 Task: Look for space in Temapache, Mexico from 11th June, 2023 to 17th June, 2023 for 1 adult in price range Rs.5000 to Rs.12000. Place can be private room with 1  bedroom having 1 bed and 1 bathroom. Property type can be house, flat, guest house, hotel. Booking option can be shelf check-in. Required host language is English.
Action: Mouse moved to (425, 89)
Screenshot: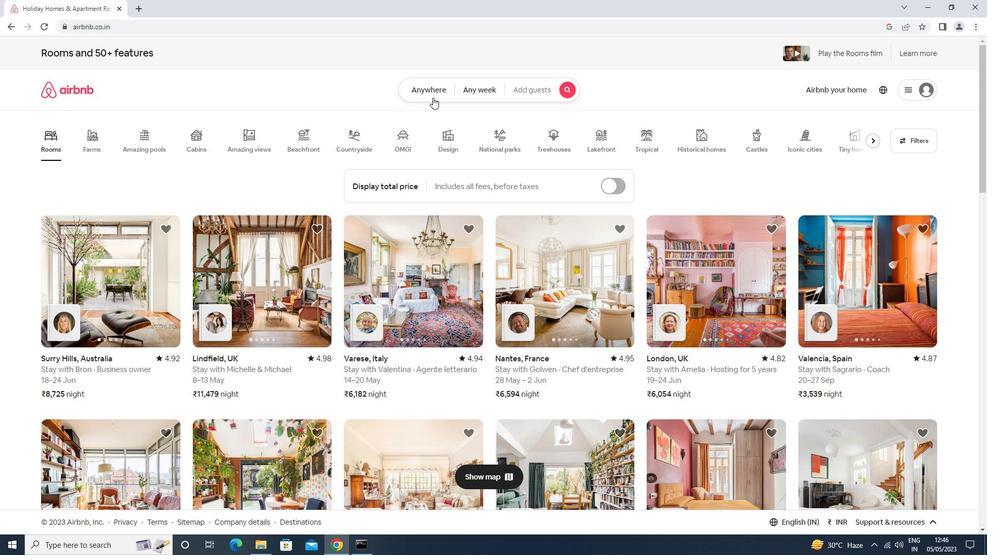 
Action: Mouse pressed left at (425, 89)
Screenshot: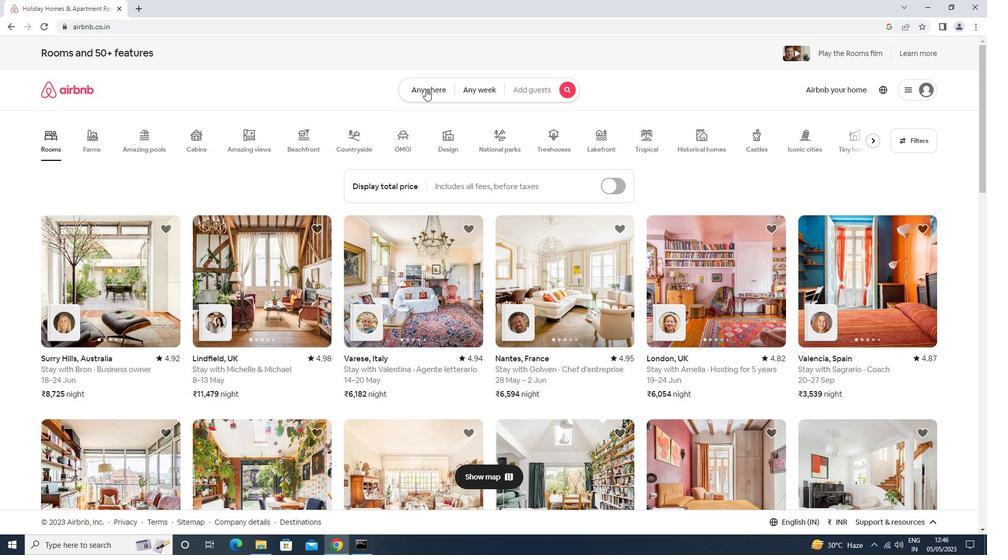 
Action: Mouse moved to (374, 123)
Screenshot: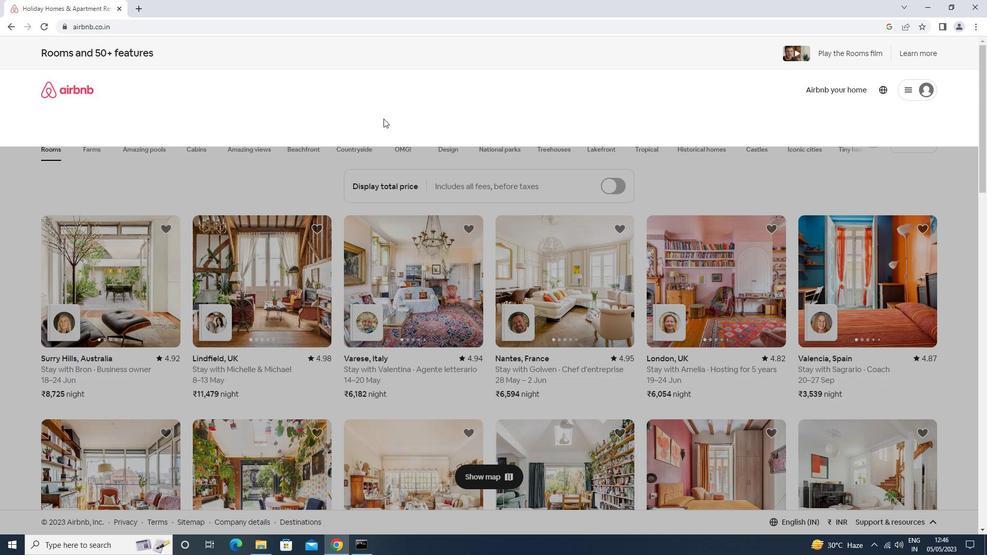 
Action: Mouse pressed left at (374, 123)
Screenshot: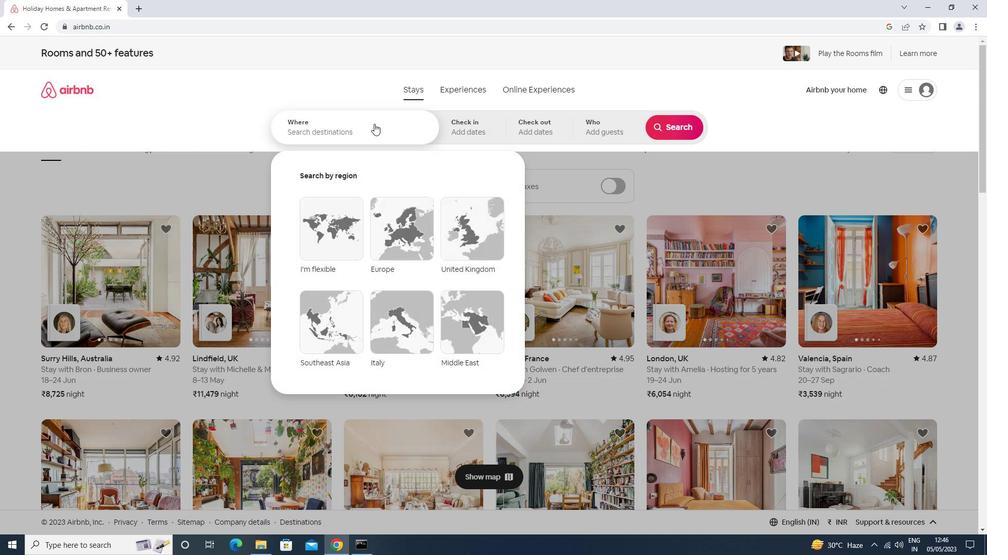 
Action: Key pressed temapache<Key.space>mexico<Key.enter>
Screenshot: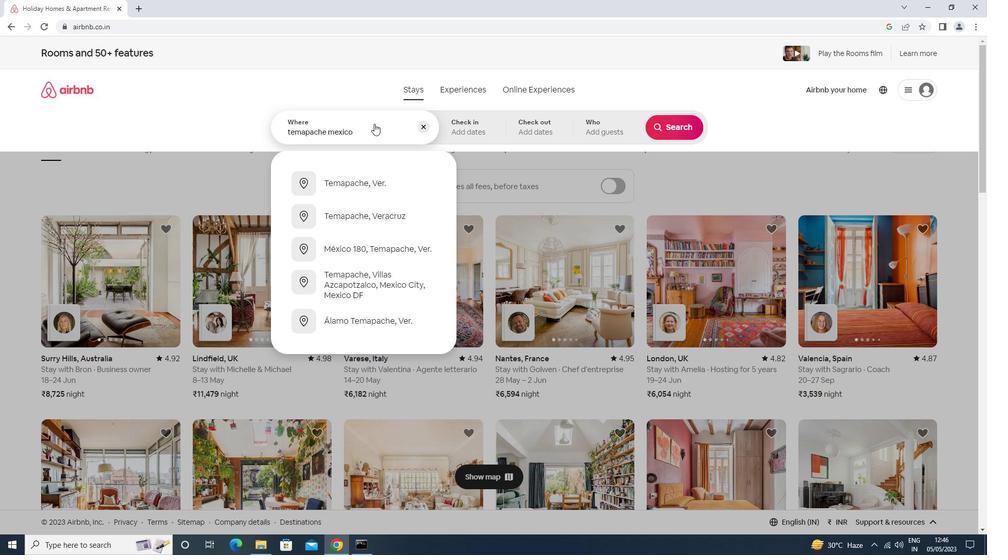
Action: Mouse moved to (512, 303)
Screenshot: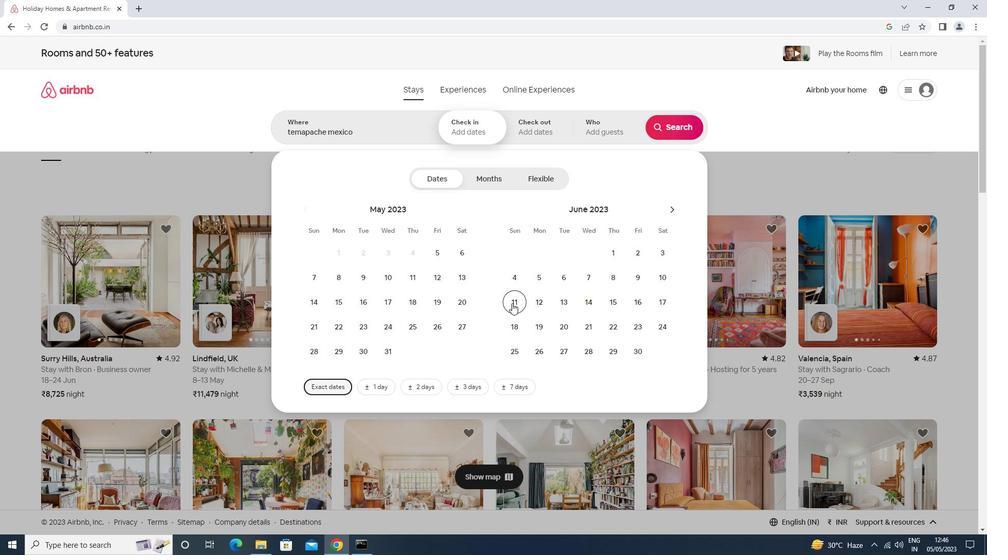 
Action: Mouse pressed left at (512, 303)
Screenshot: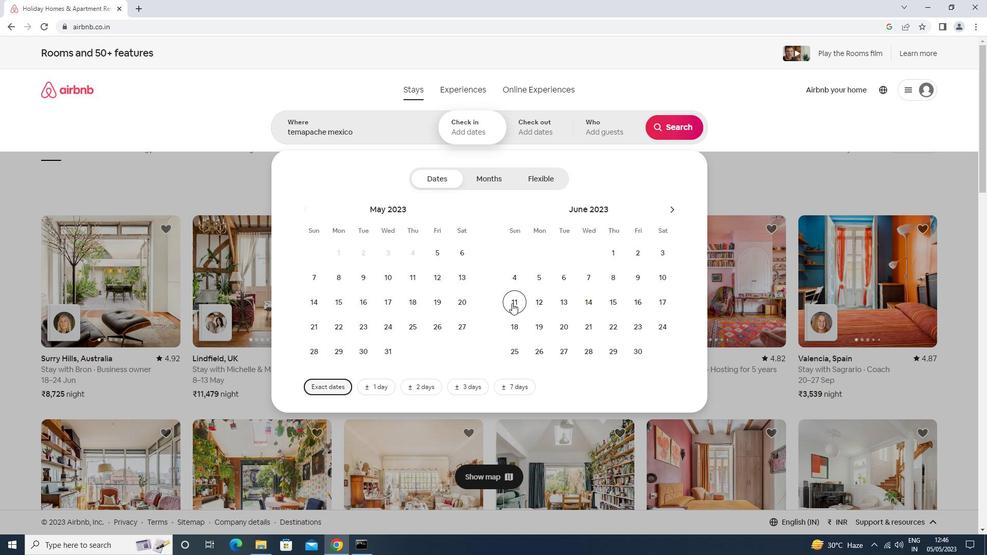 
Action: Mouse moved to (663, 306)
Screenshot: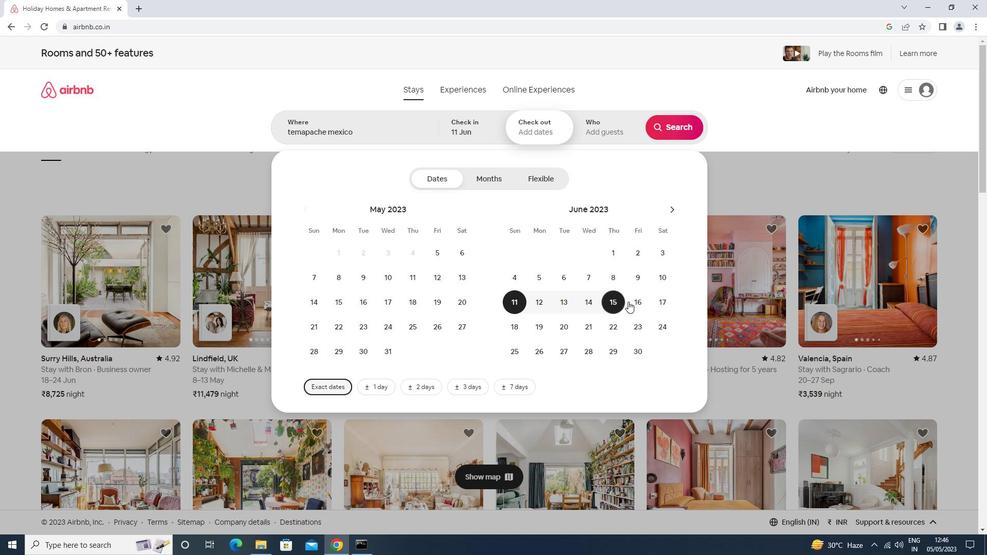 
Action: Mouse pressed left at (663, 306)
Screenshot: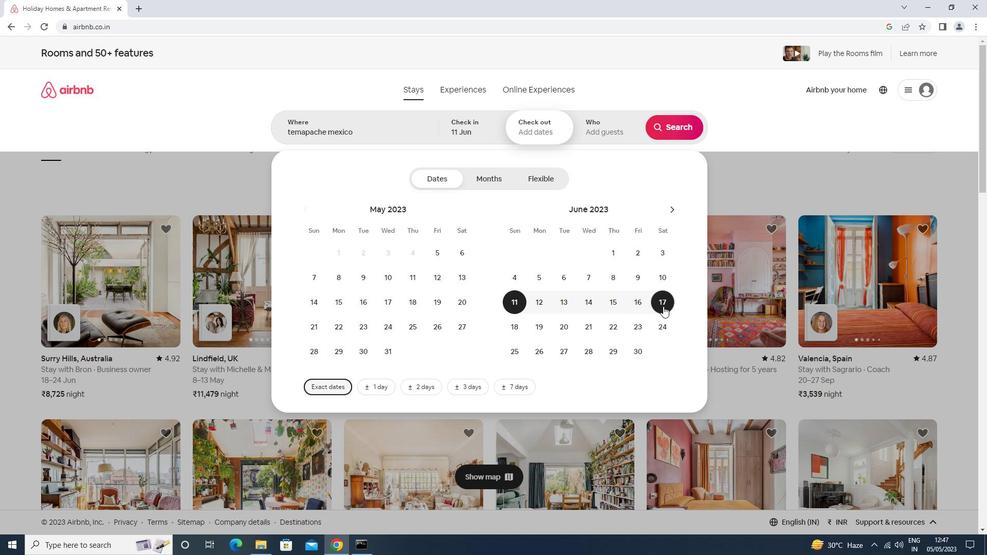 
Action: Mouse moved to (598, 128)
Screenshot: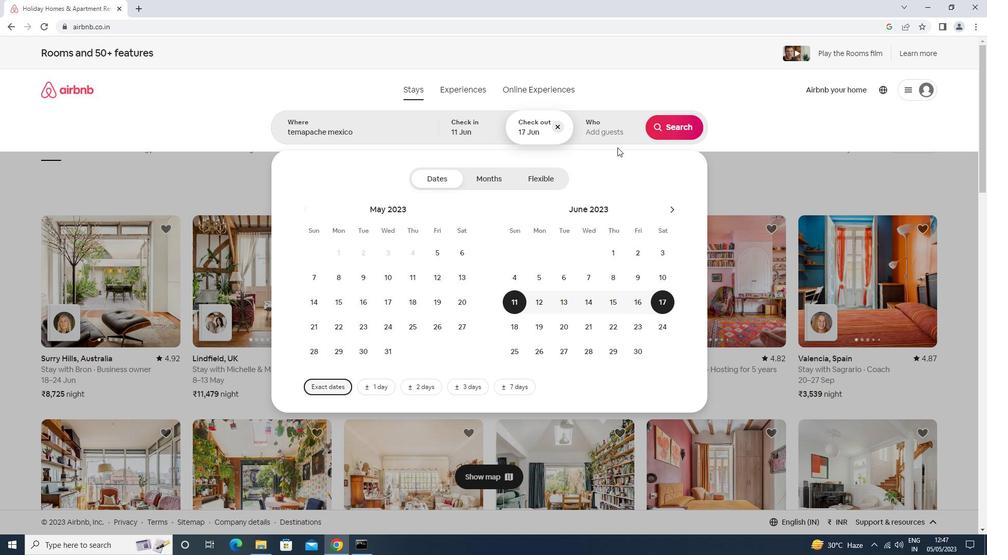 
Action: Mouse pressed left at (598, 128)
Screenshot: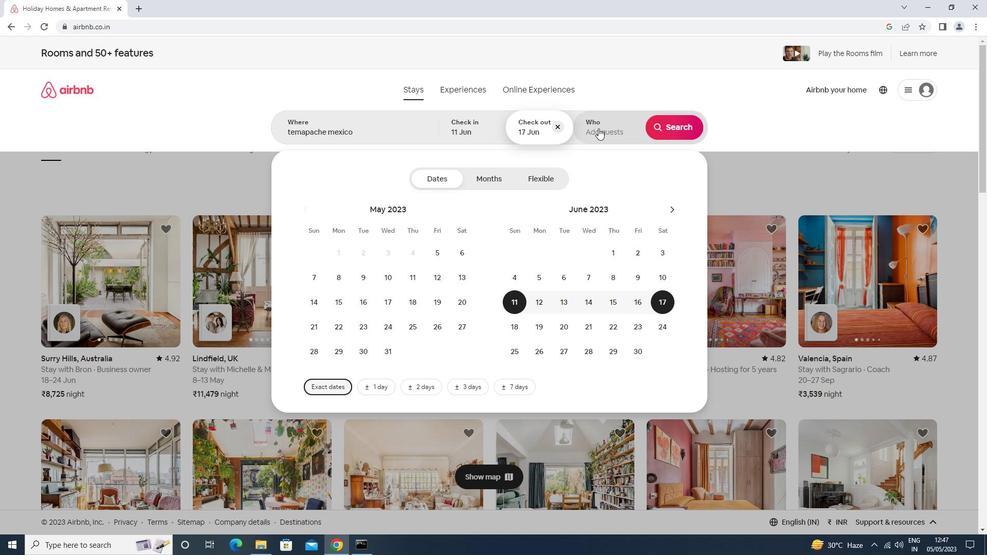
Action: Mouse moved to (673, 180)
Screenshot: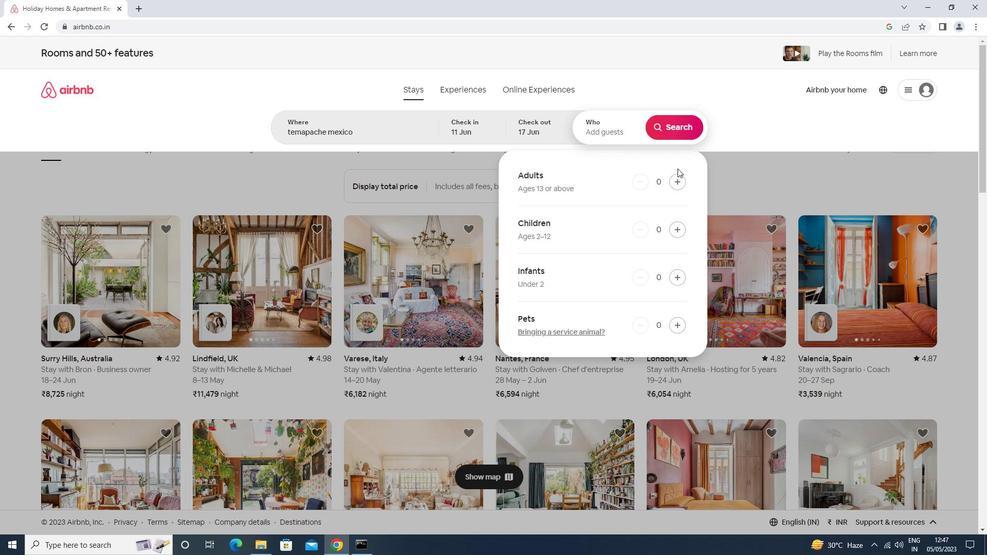 
Action: Mouse pressed left at (673, 180)
Screenshot: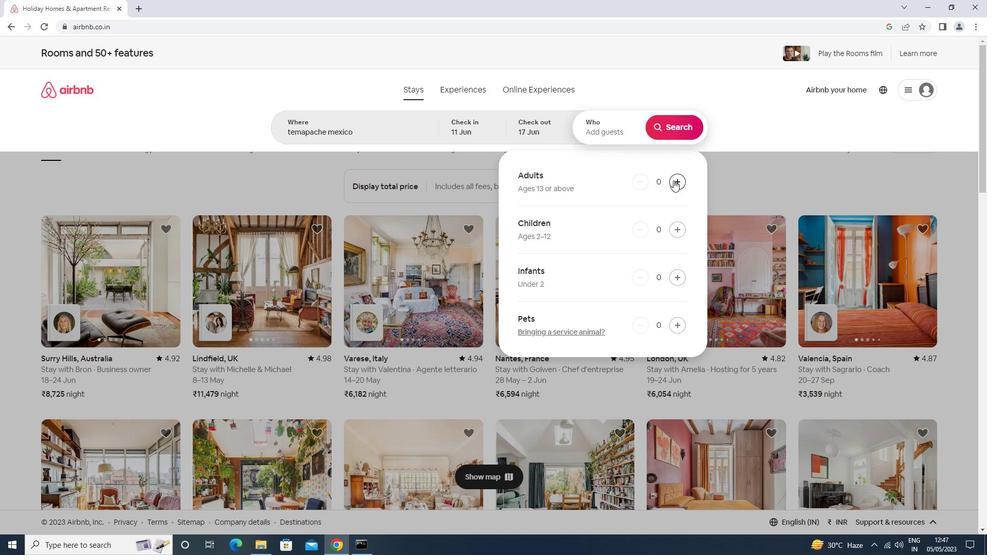 
Action: Mouse moved to (692, 125)
Screenshot: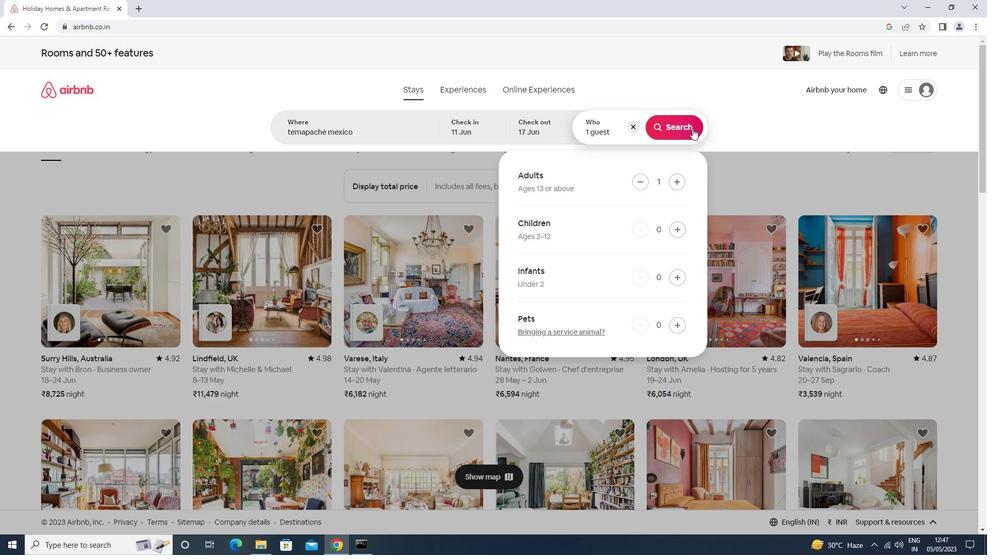 
Action: Mouse pressed left at (692, 125)
Screenshot: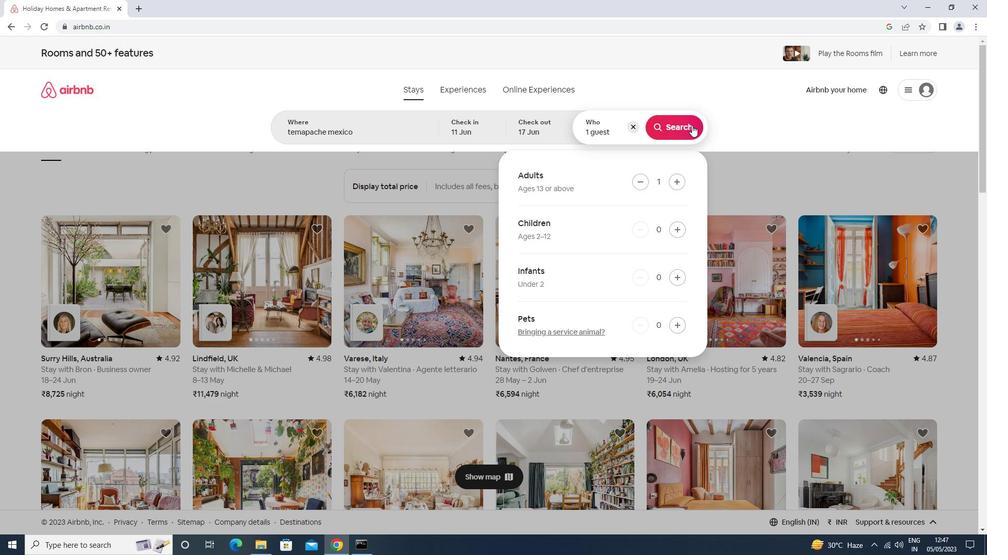 
Action: Mouse moved to (945, 97)
Screenshot: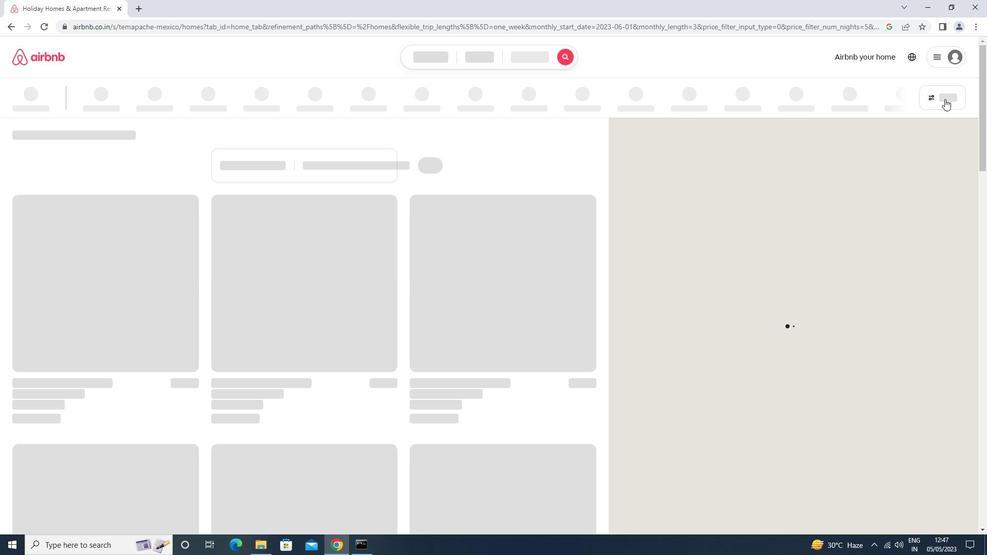 
Action: Mouse pressed left at (945, 97)
Screenshot: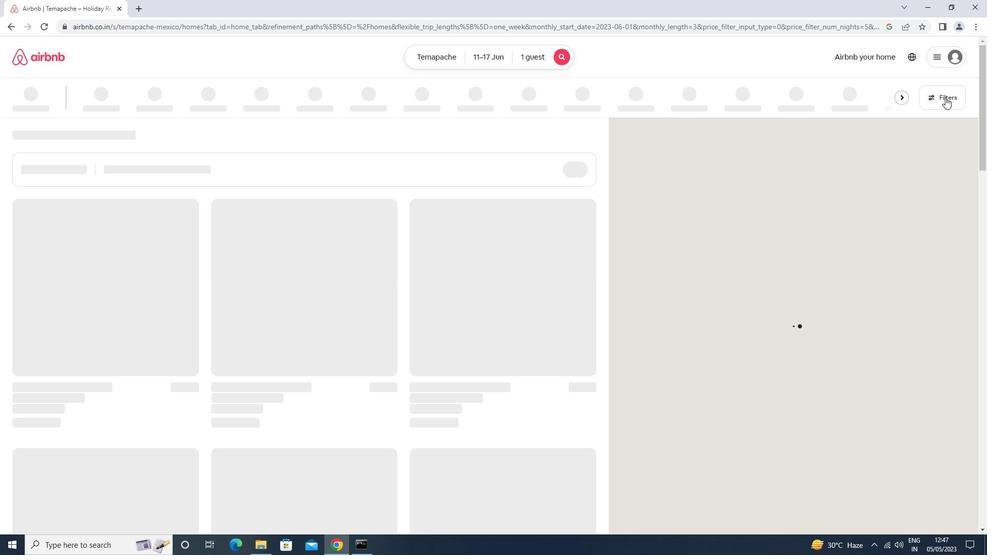 
Action: Mouse moved to (380, 351)
Screenshot: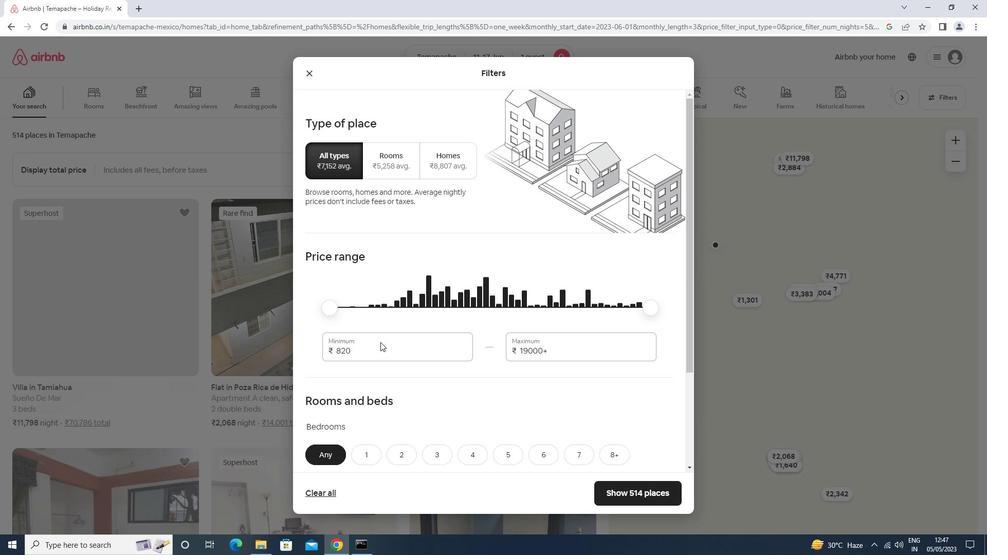 
Action: Mouse pressed left at (380, 351)
Screenshot: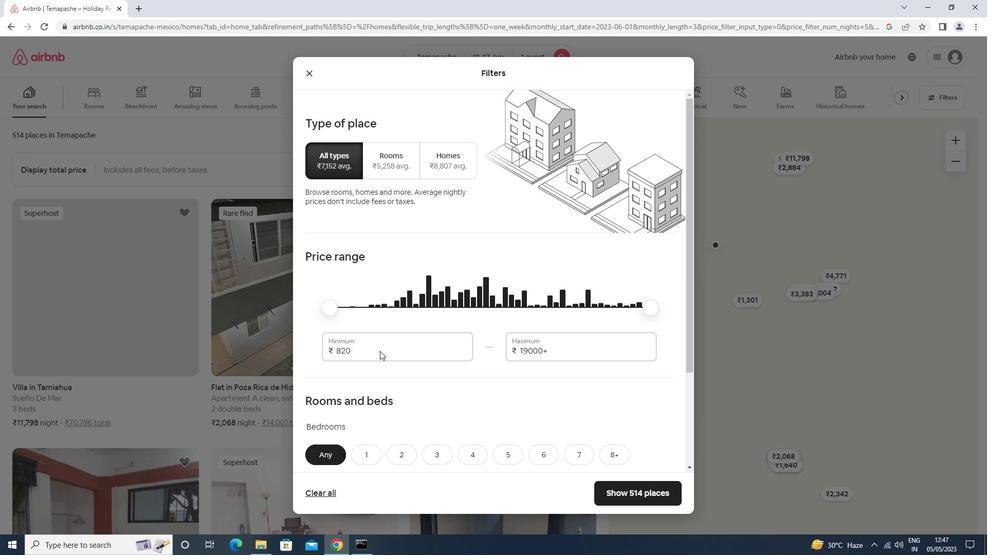 
Action: Key pressed <Key.backspace><Key.backspace><Key.backspace>5000<Key.tab>12000
Screenshot: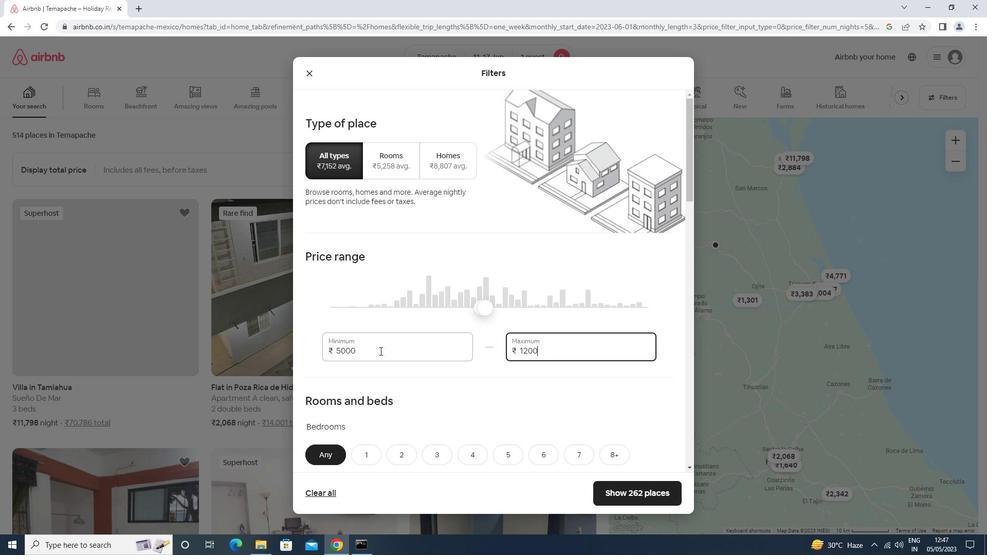 
Action: Mouse scrolled (380, 350) with delta (0, 0)
Screenshot: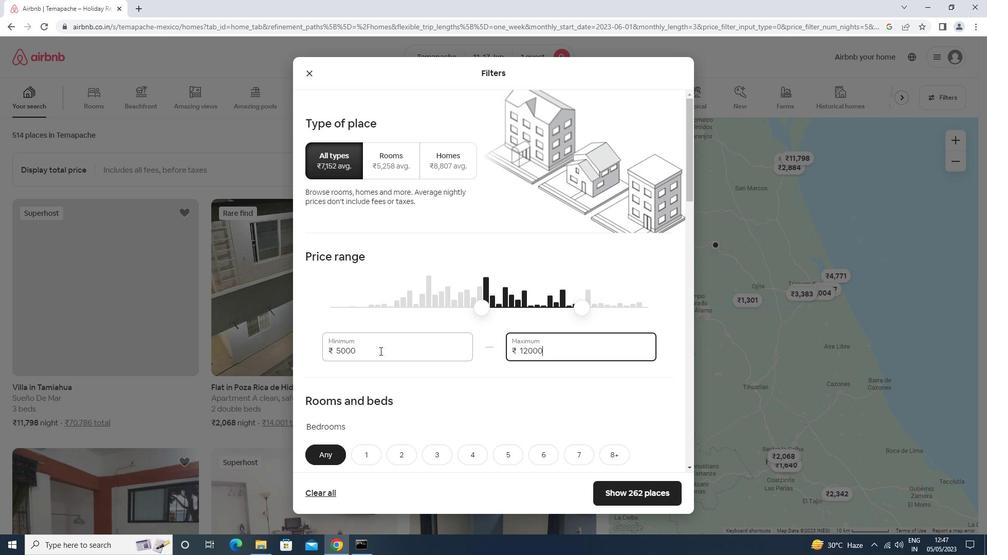 
Action: Mouse scrolled (380, 350) with delta (0, 0)
Screenshot: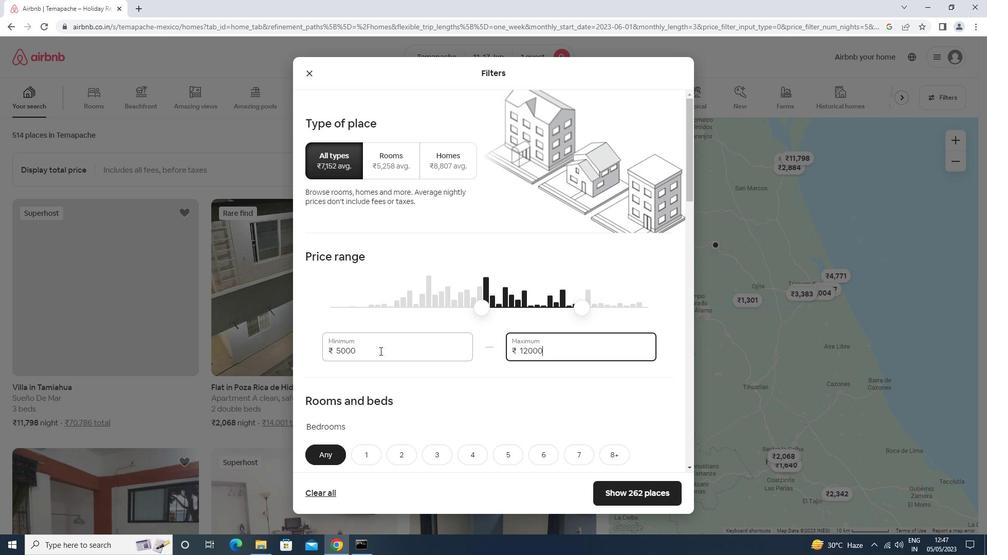 
Action: Mouse scrolled (380, 350) with delta (0, 0)
Screenshot: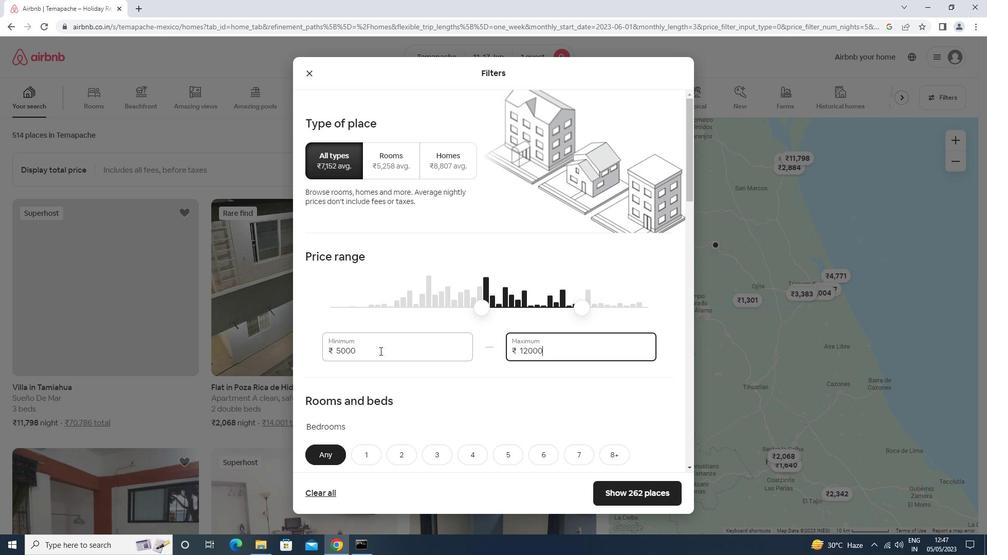 
Action: Mouse scrolled (380, 350) with delta (0, 0)
Screenshot: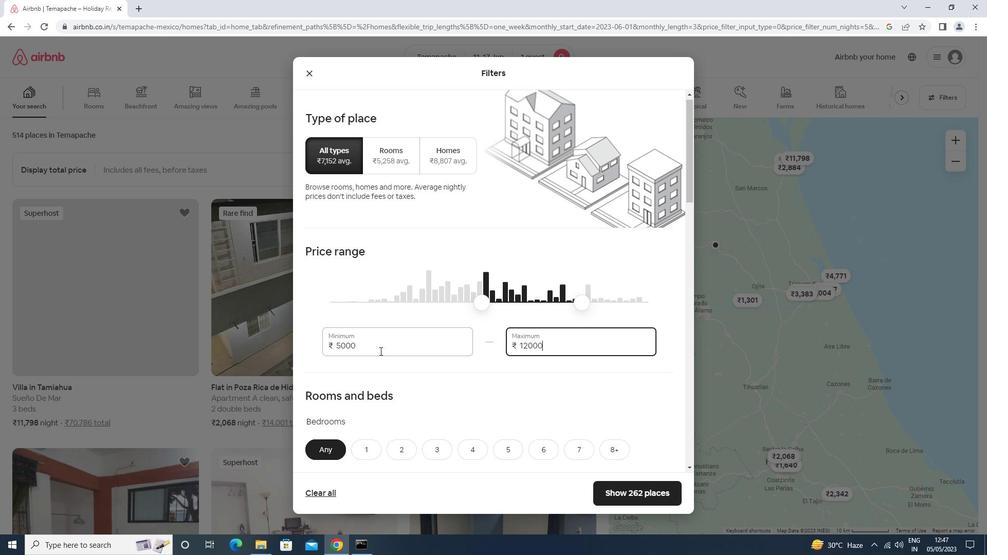 
Action: Mouse moved to (376, 253)
Screenshot: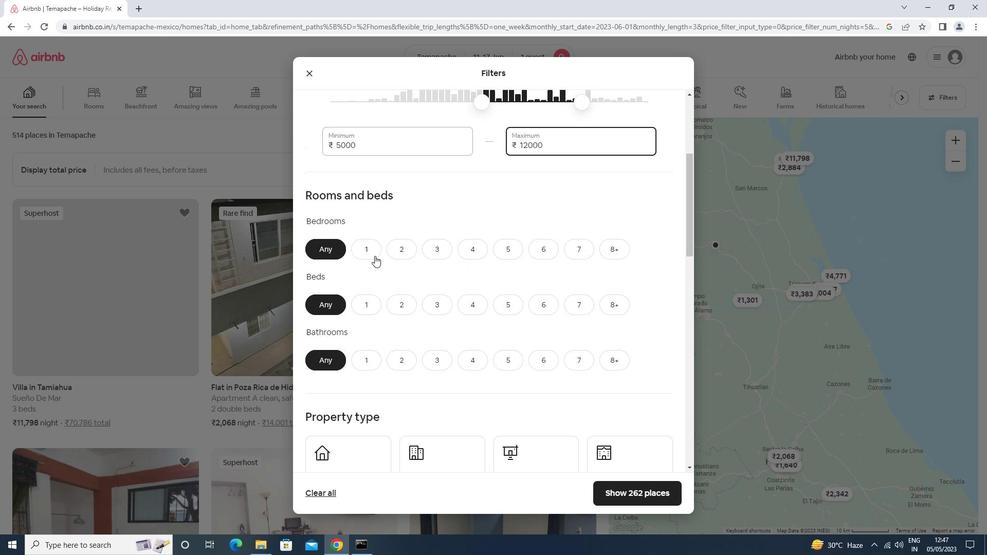 
Action: Mouse pressed left at (376, 253)
Screenshot: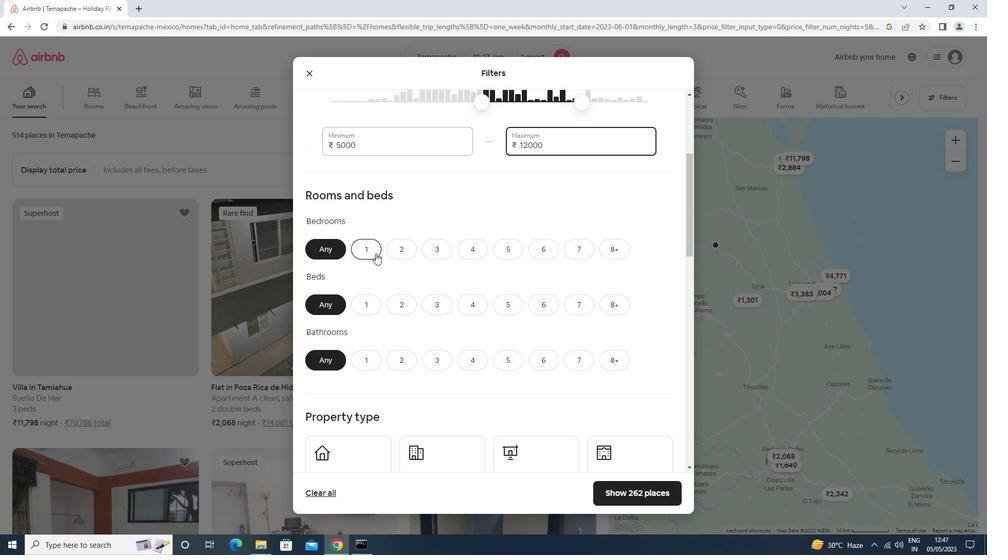 
Action: Mouse moved to (372, 299)
Screenshot: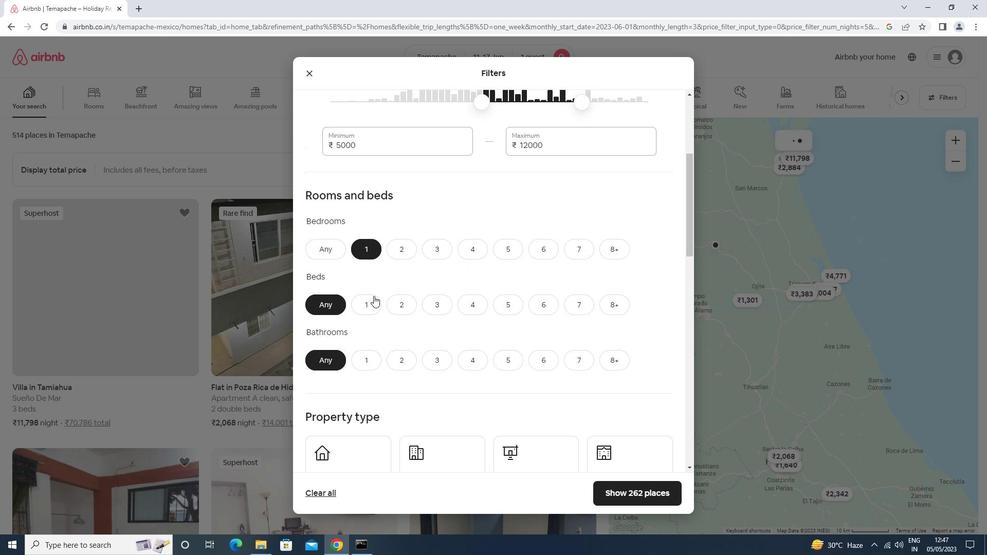 
Action: Mouse pressed left at (372, 299)
Screenshot: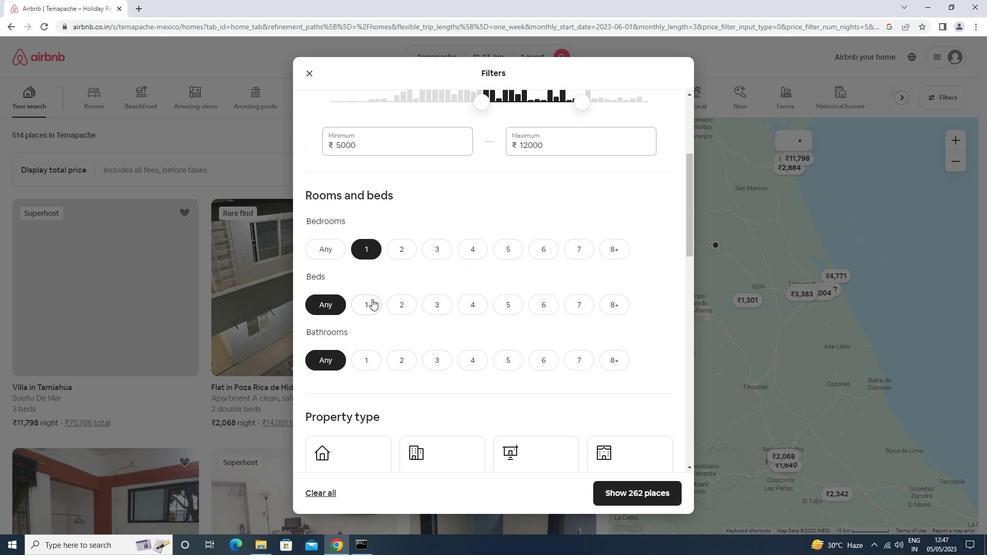 
Action: Mouse moved to (374, 361)
Screenshot: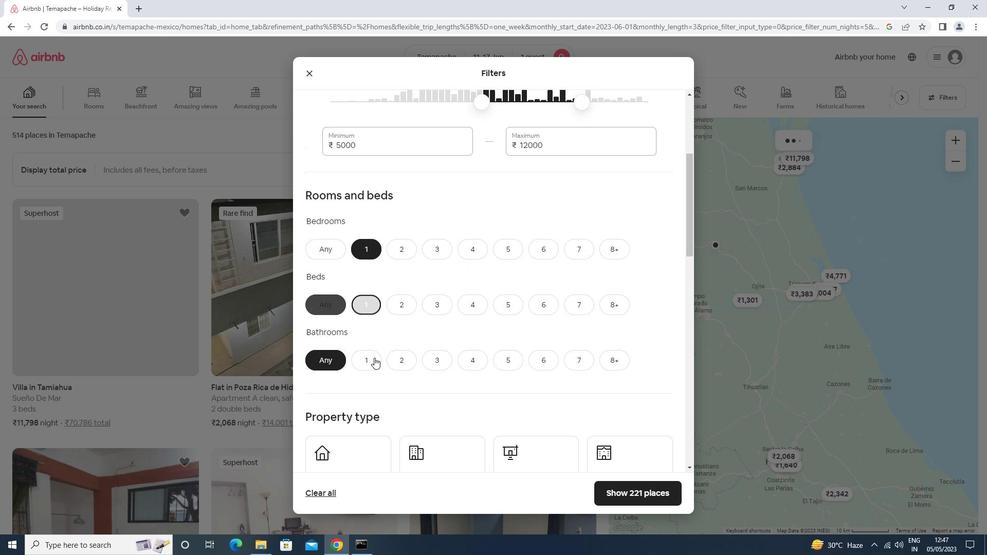 
Action: Mouse pressed left at (374, 361)
Screenshot: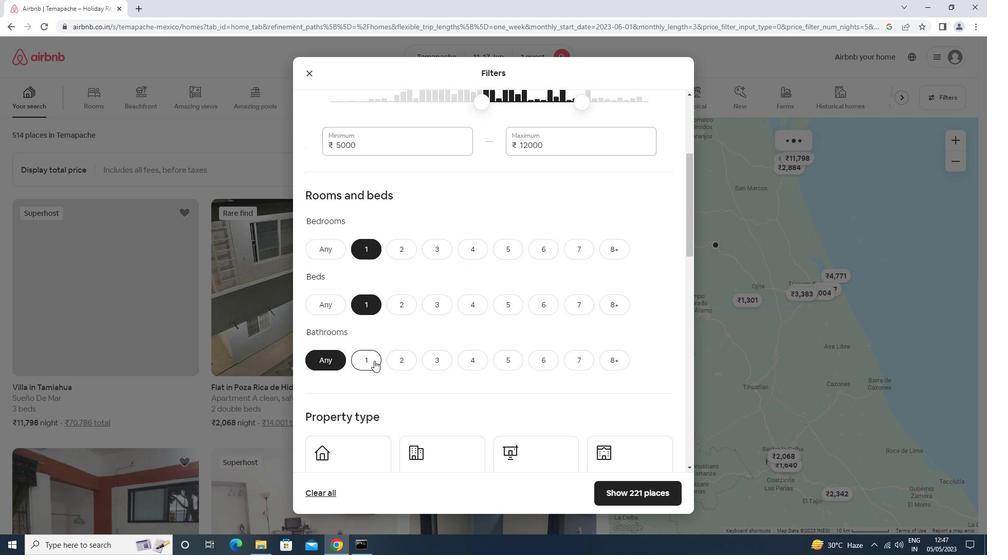 
Action: Mouse moved to (374, 361)
Screenshot: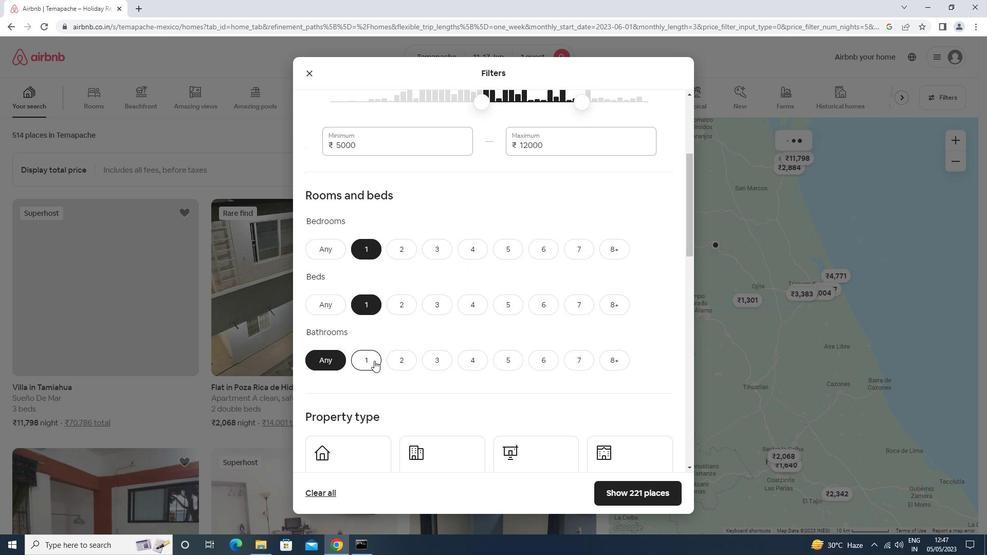 
Action: Mouse scrolled (374, 360) with delta (0, 0)
Screenshot: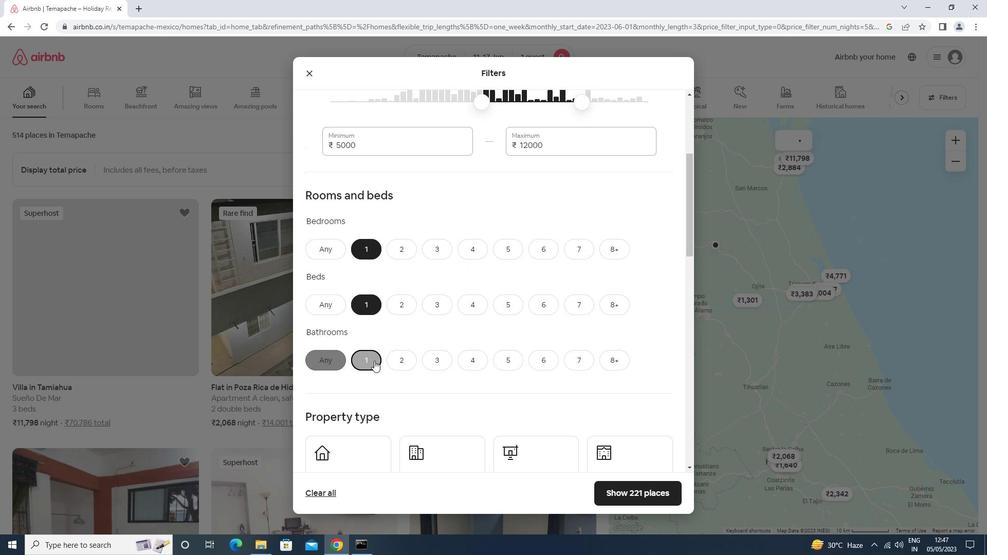 
Action: Mouse scrolled (374, 360) with delta (0, 0)
Screenshot: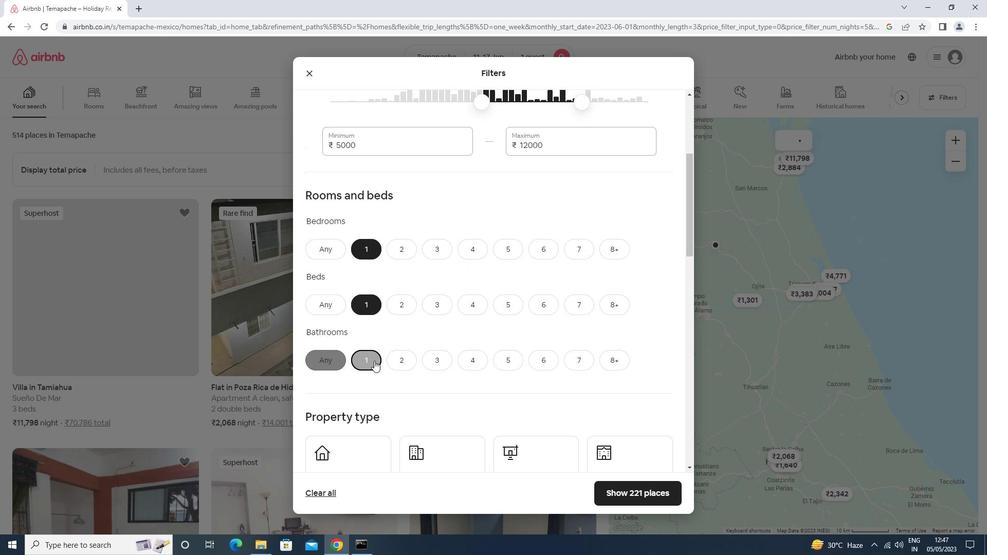 
Action: Mouse scrolled (374, 360) with delta (0, 0)
Screenshot: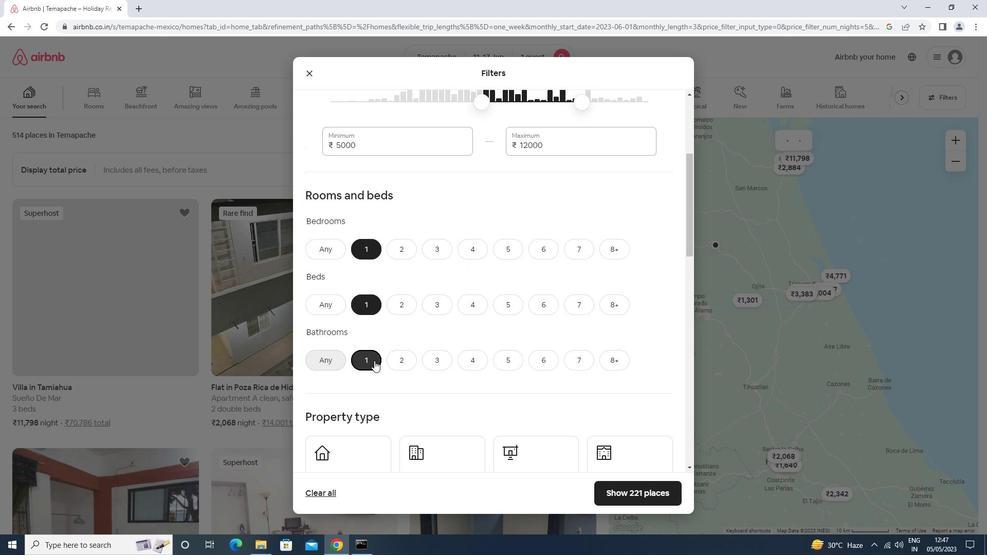
Action: Mouse scrolled (374, 360) with delta (0, 0)
Screenshot: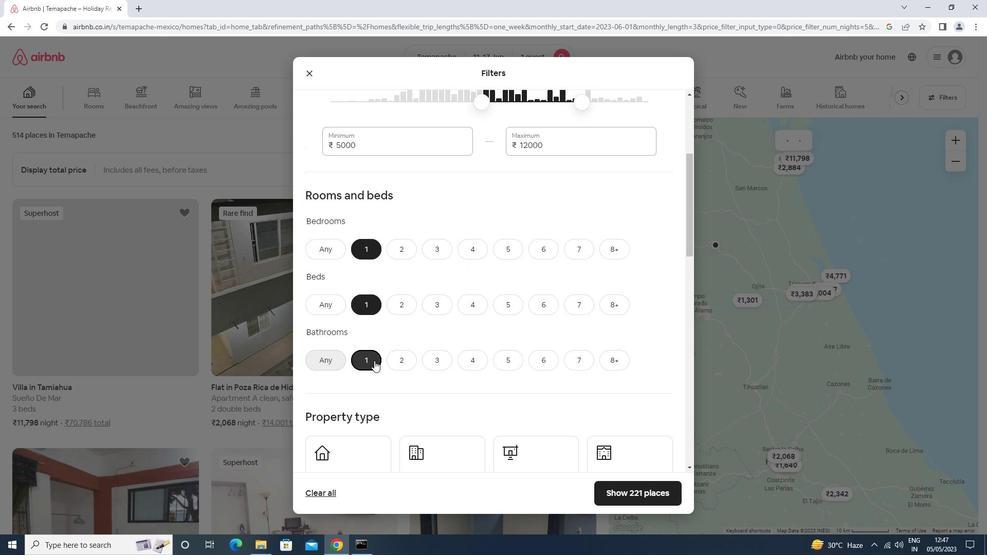 
Action: Mouse scrolled (374, 360) with delta (0, 0)
Screenshot: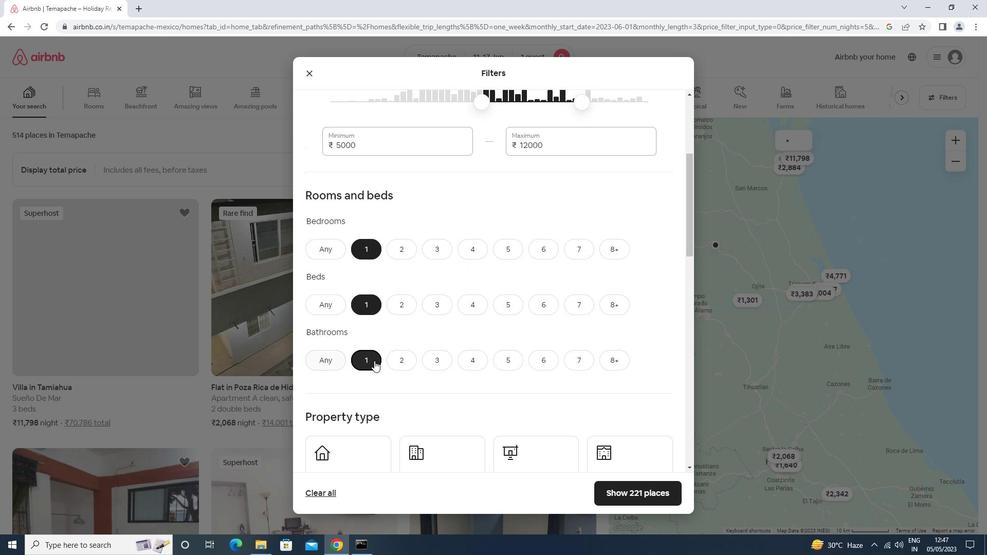 
Action: Mouse moved to (337, 215)
Screenshot: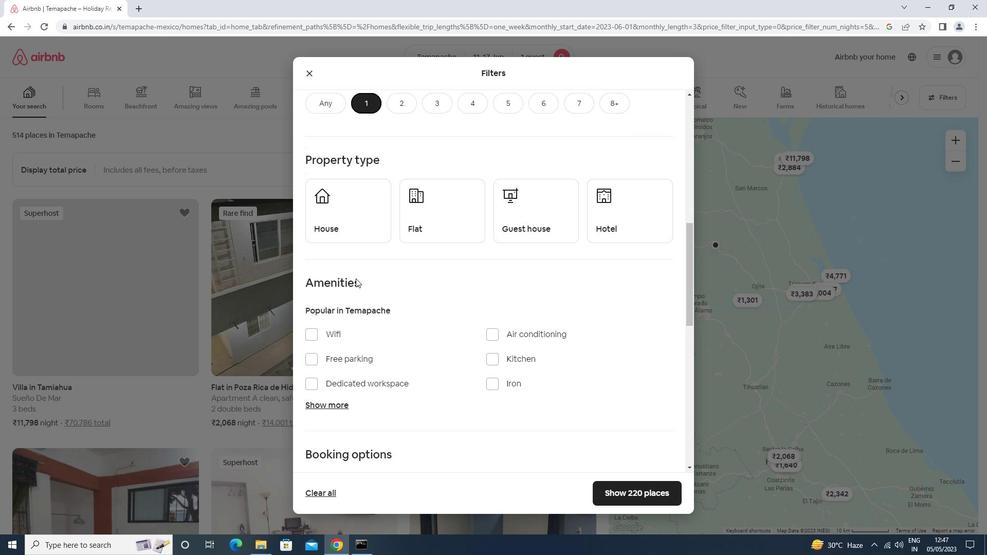 
Action: Mouse pressed left at (337, 215)
Screenshot: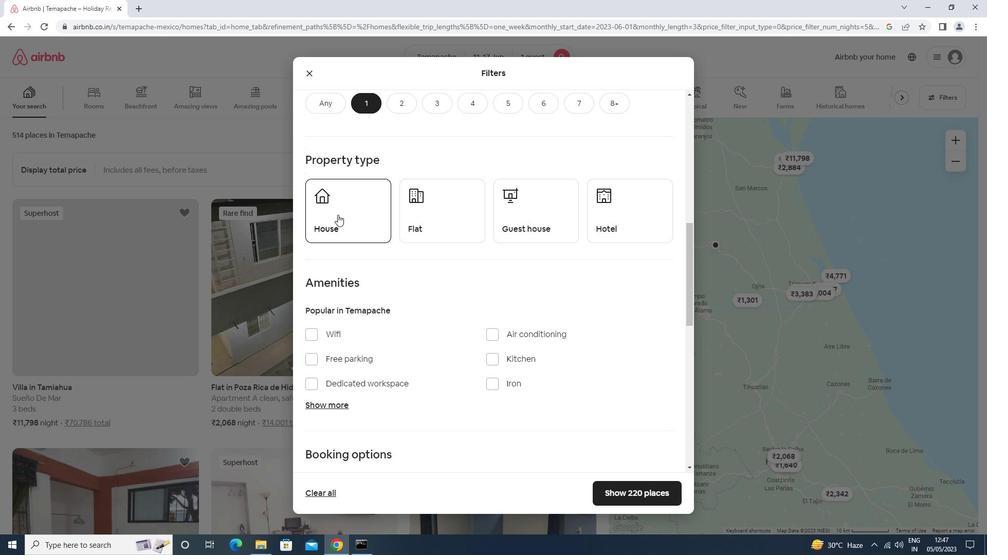 
Action: Mouse moved to (429, 211)
Screenshot: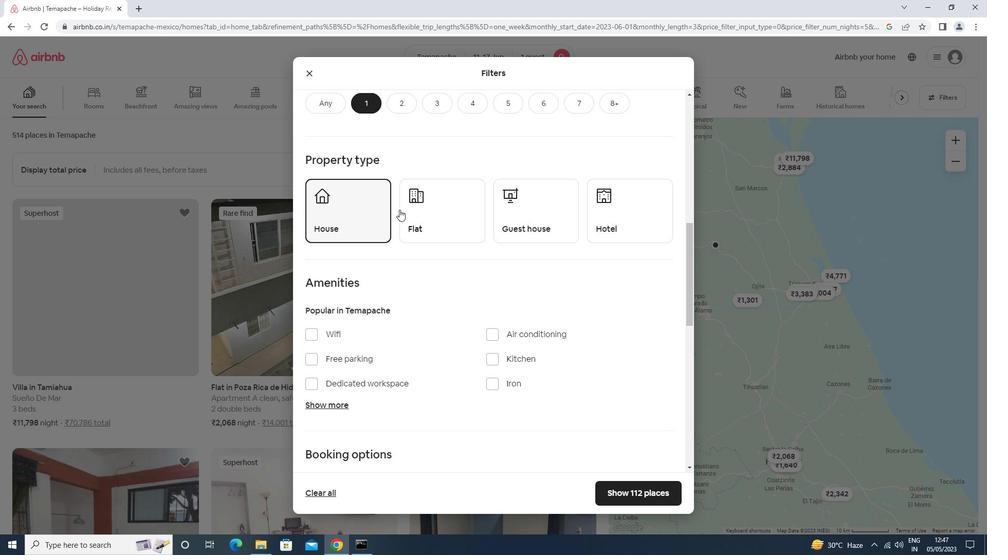 
Action: Mouse pressed left at (429, 211)
Screenshot: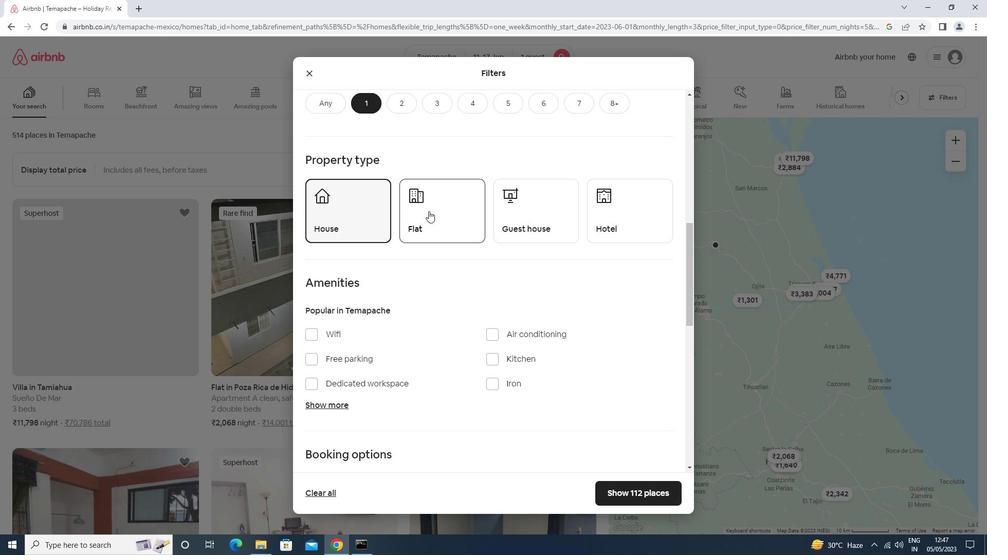 
Action: Mouse moved to (539, 210)
Screenshot: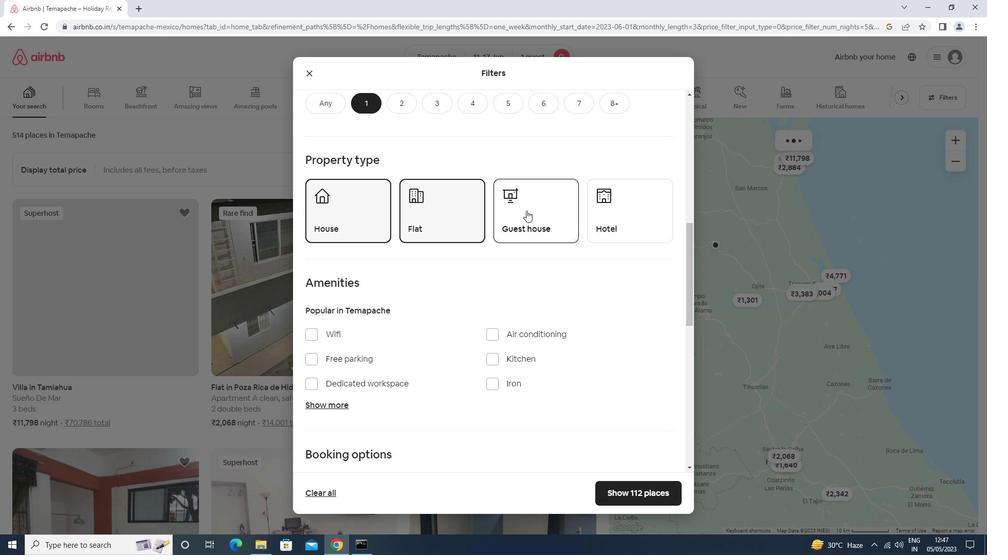 
Action: Mouse pressed left at (539, 210)
Screenshot: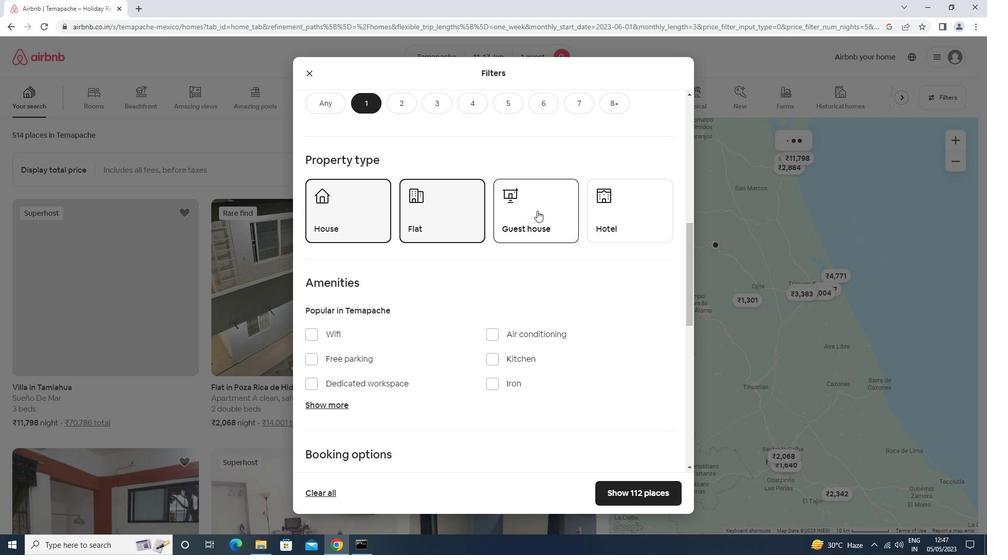
Action: Mouse moved to (609, 213)
Screenshot: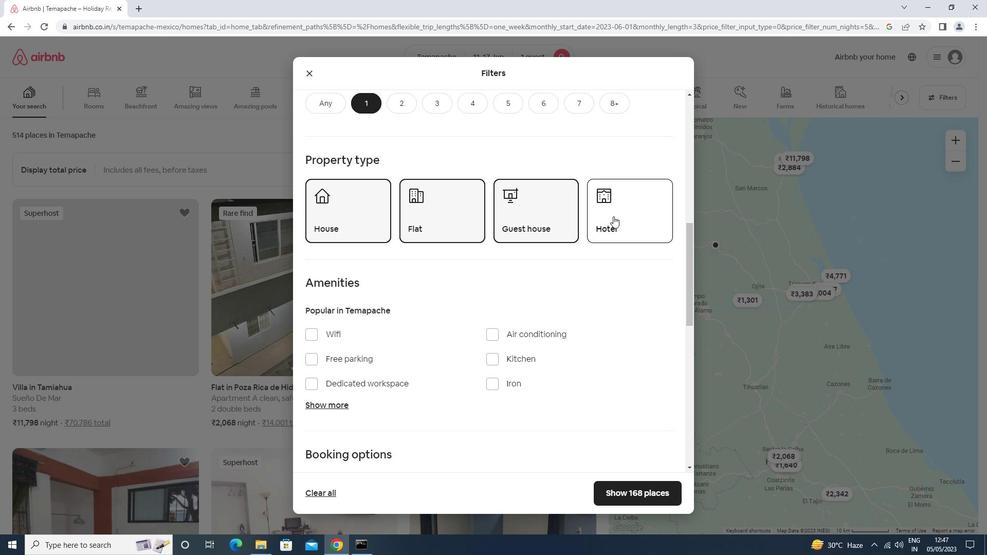 
Action: Mouse pressed left at (609, 213)
Screenshot: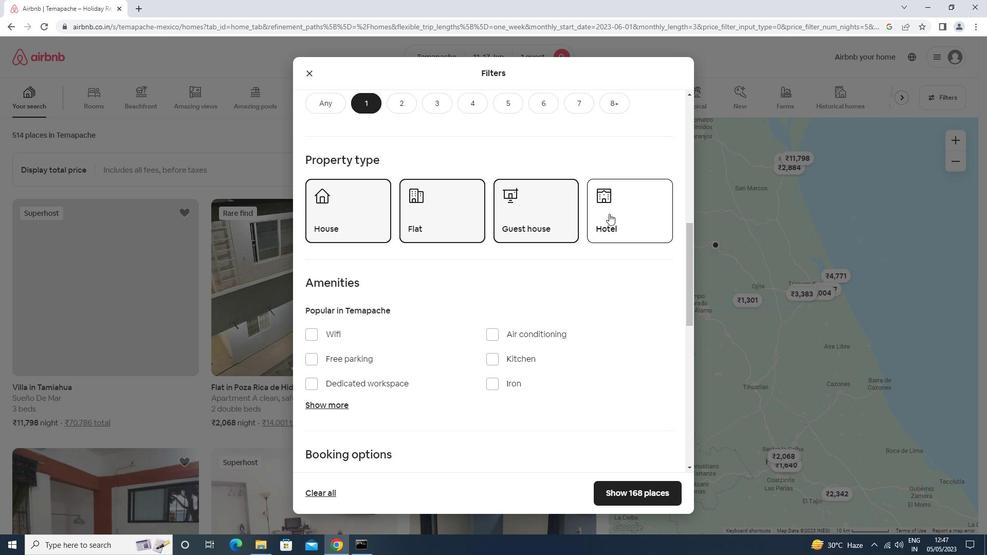 
Action: Mouse moved to (613, 220)
Screenshot: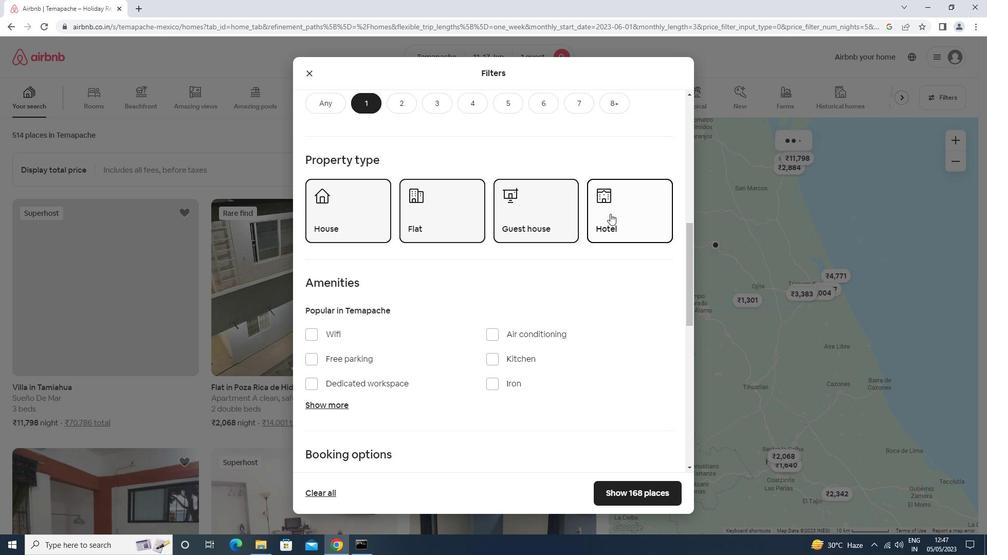 
Action: Mouse scrolled (613, 220) with delta (0, 0)
Screenshot: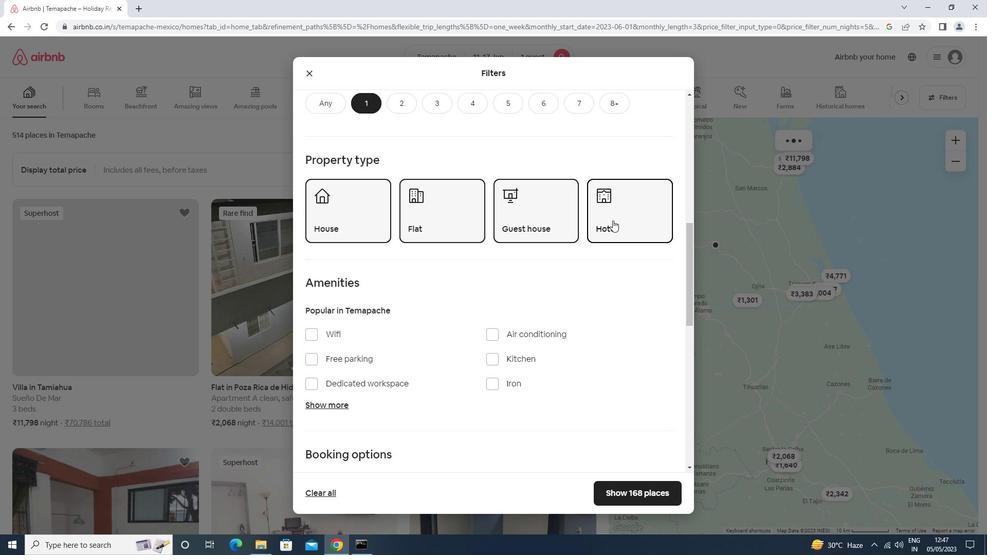 
Action: Mouse scrolled (613, 220) with delta (0, 0)
Screenshot: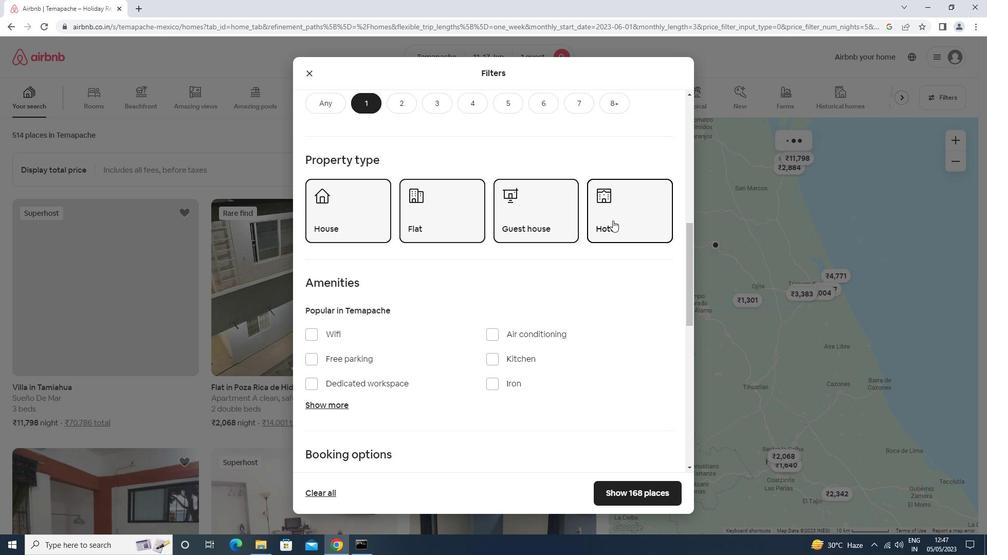 
Action: Mouse scrolled (613, 220) with delta (0, 0)
Screenshot: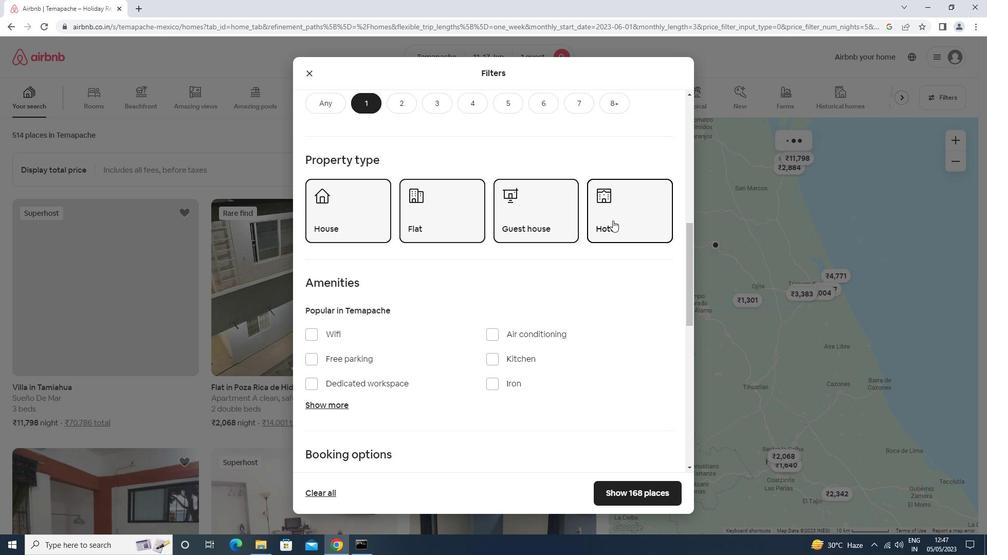 
Action: Mouse scrolled (613, 220) with delta (0, 0)
Screenshot: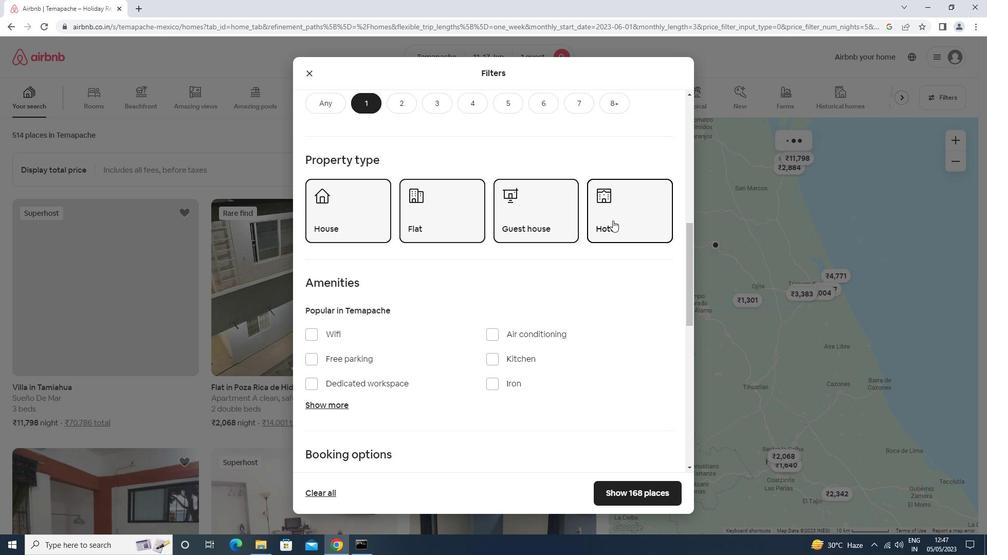
Action: Mouse scrolled (613, 220) with delta (0, 0)
Screenshot: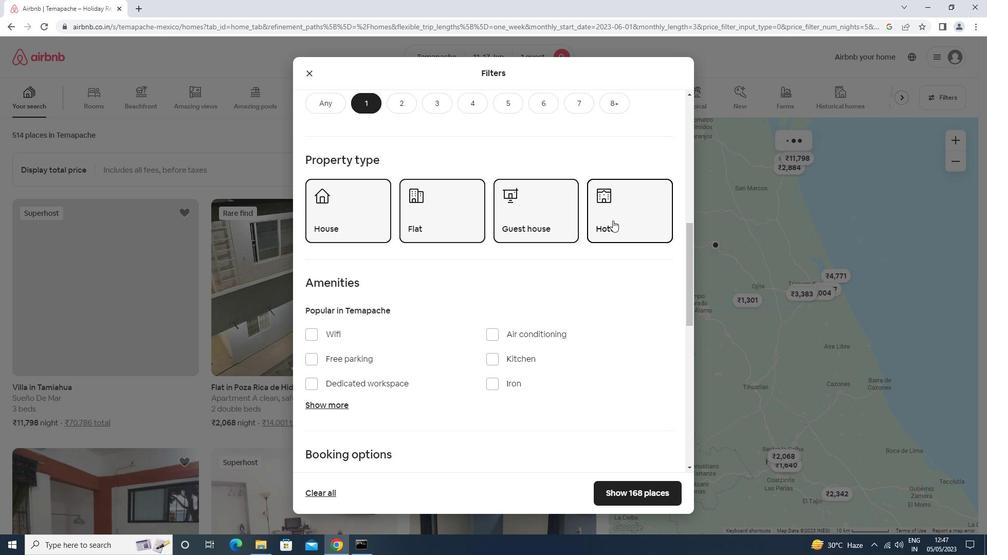
Action: Mouse moved to (650, 266)
Screenshot: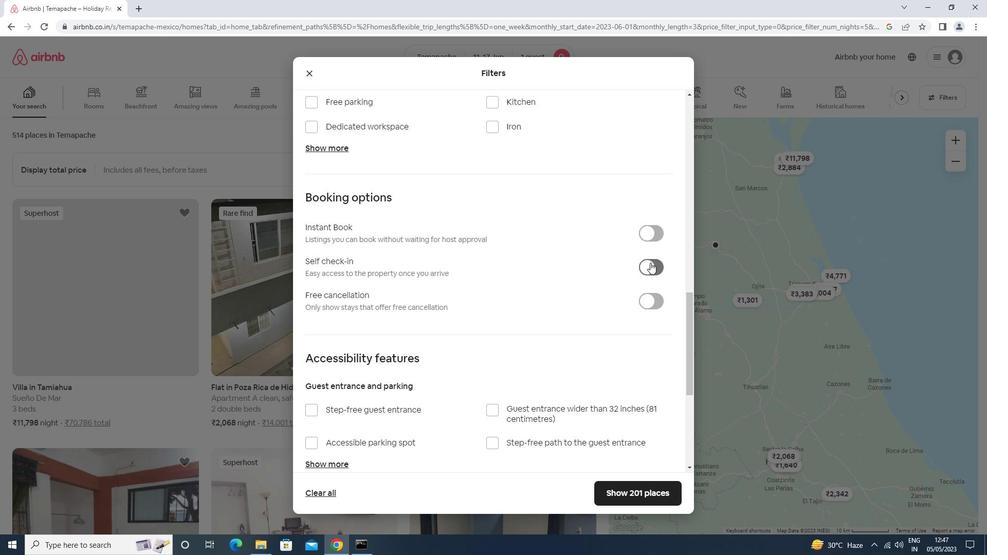 
Action: Mouse pressed left at (650, 266)
Screenshot: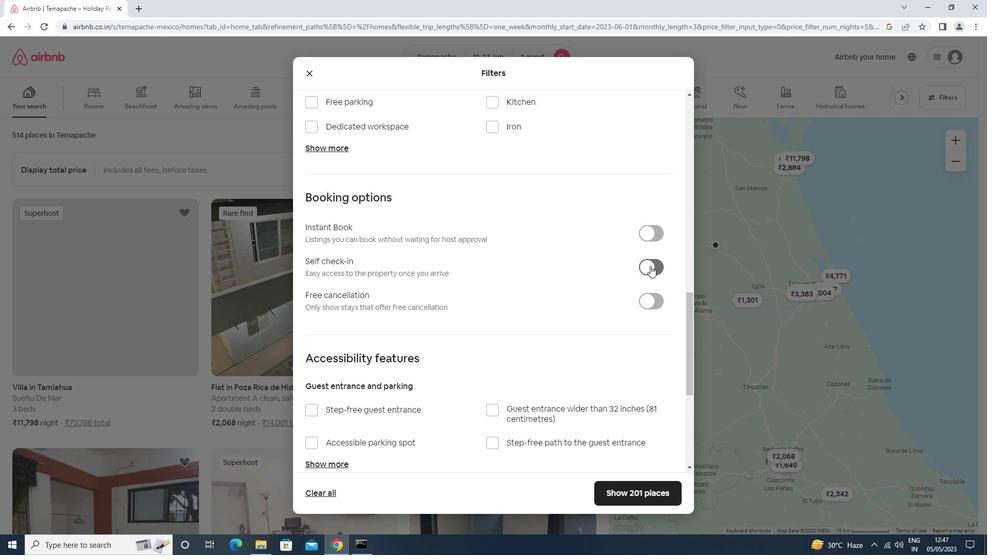 
Action: Mouse moved to (650, 266)
Screenshot: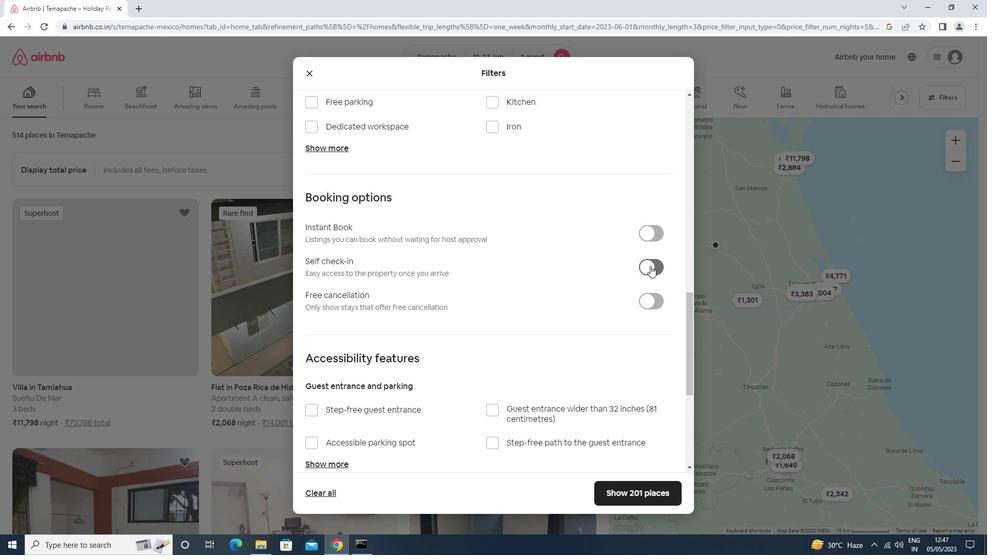 
Action: Mouse scrolled (650, 266) with delta (0, 0)
Screenshot: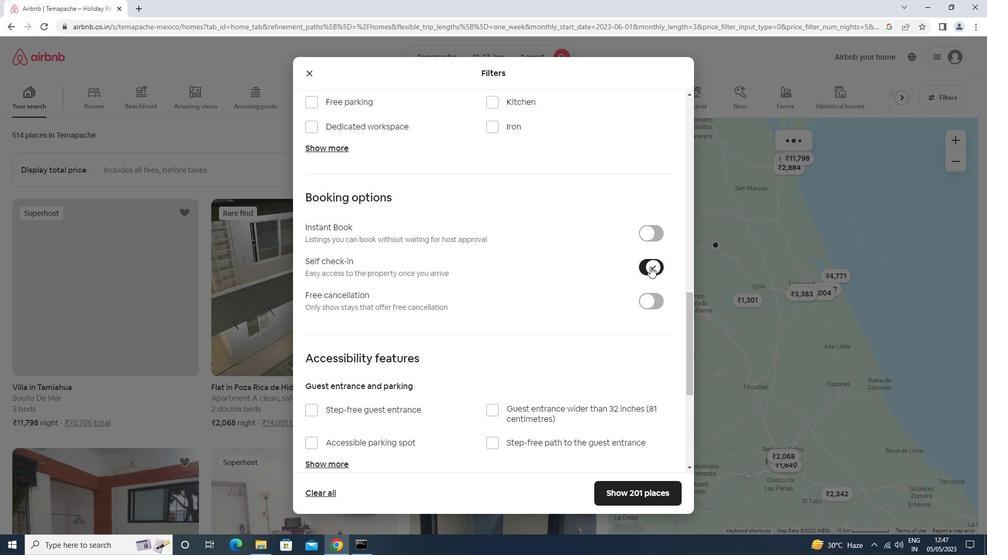 
Action: Mouse scrolled (650, 266) with delta (0, 0)
Screenshot: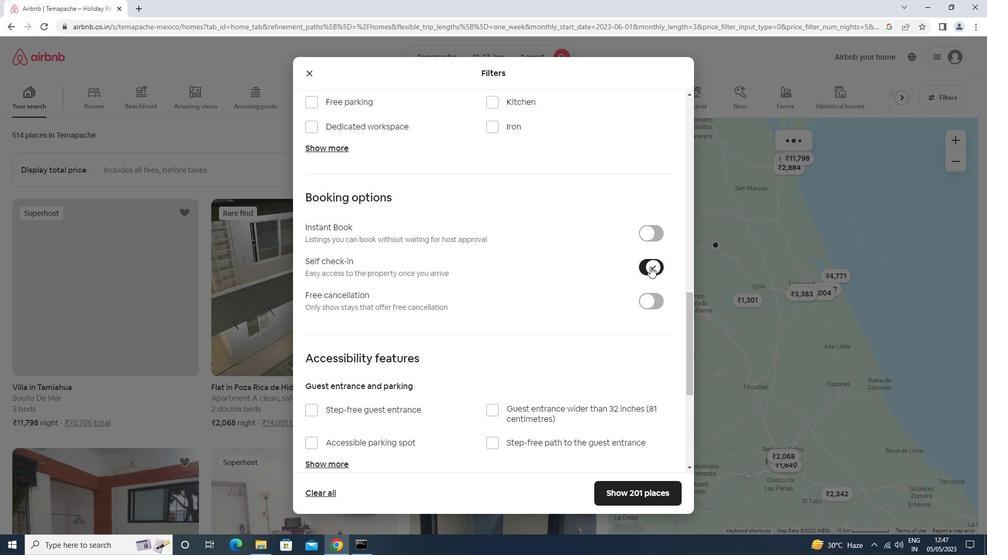 
Action: Mouse scrolled (650, 266) with delta (0, 0)
Screenshot: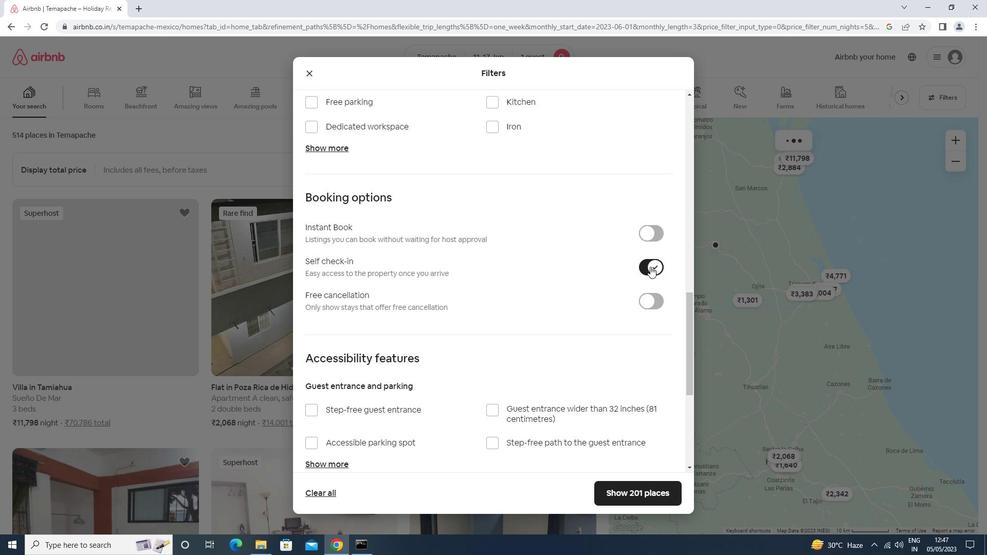 
Action: Mouse scrolled (650, 266) with delta (0, 0)
Screenshot: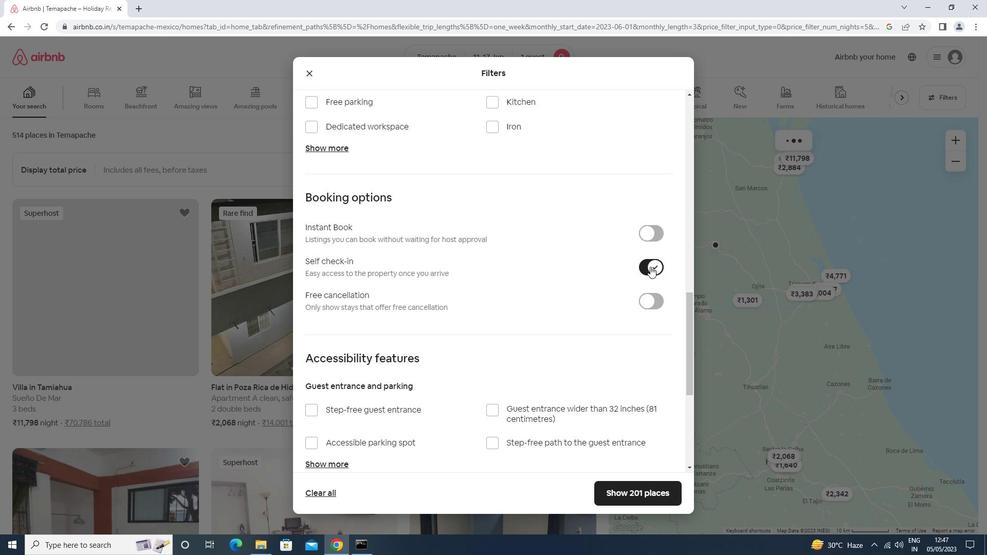 
Action: Mouse scrolled (650, 266) with delta (0, 0)
Screenshot: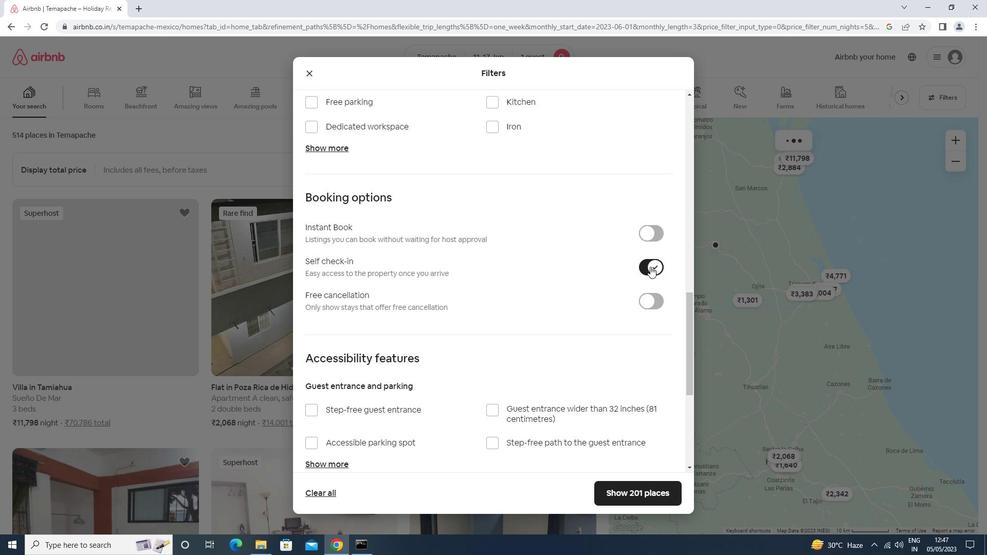 
Action: Mouse scrolled (650, 266) with delta (0, 0)
Screenshot: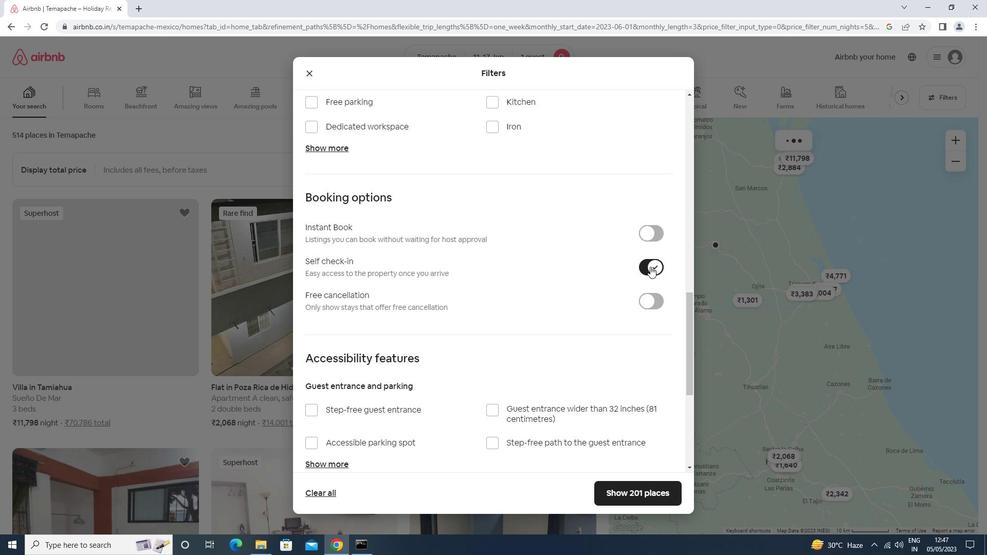 
Action: Mouse scrolled (650, 266) with delta (0, 0)
Screenshot: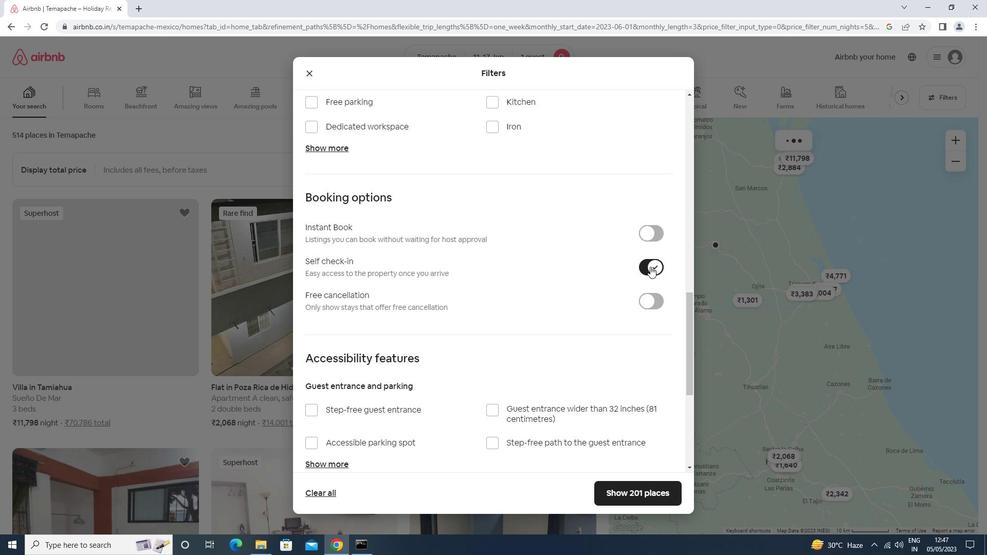 
Action: Mouse moved to (356, 400)
Screenshot: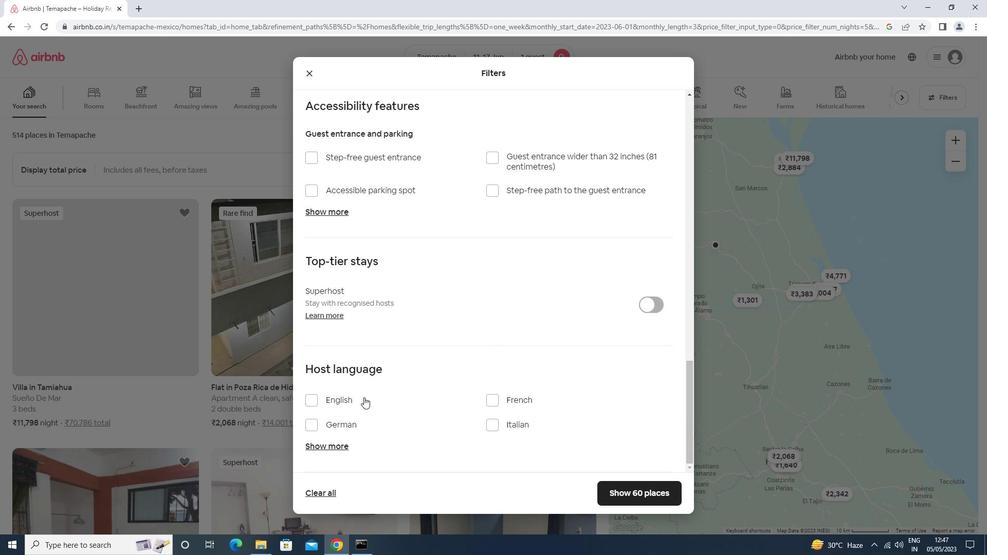 
Action: Mouse pressed left at (356, 400)
Screenshot: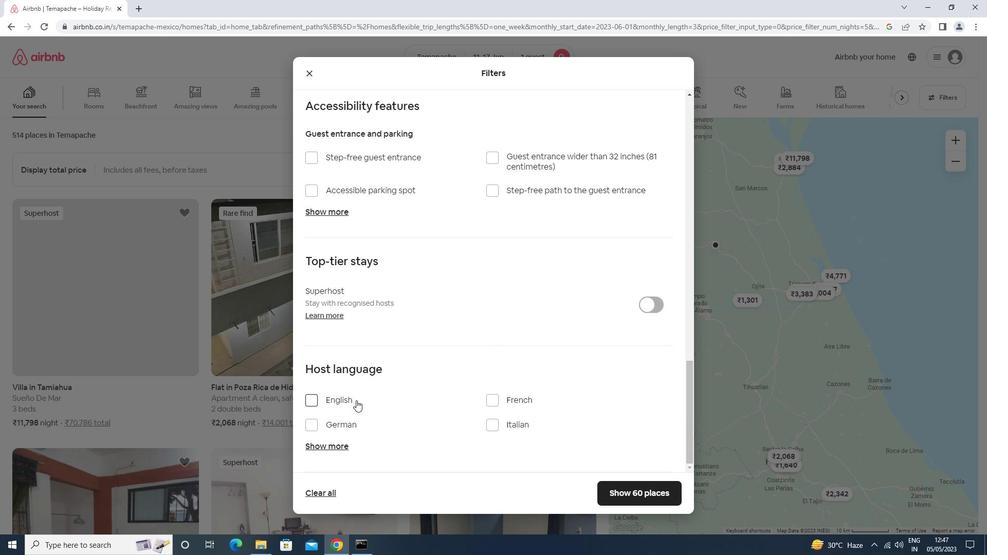 
Action: Mouse moved to (644, 487)
Screenshot: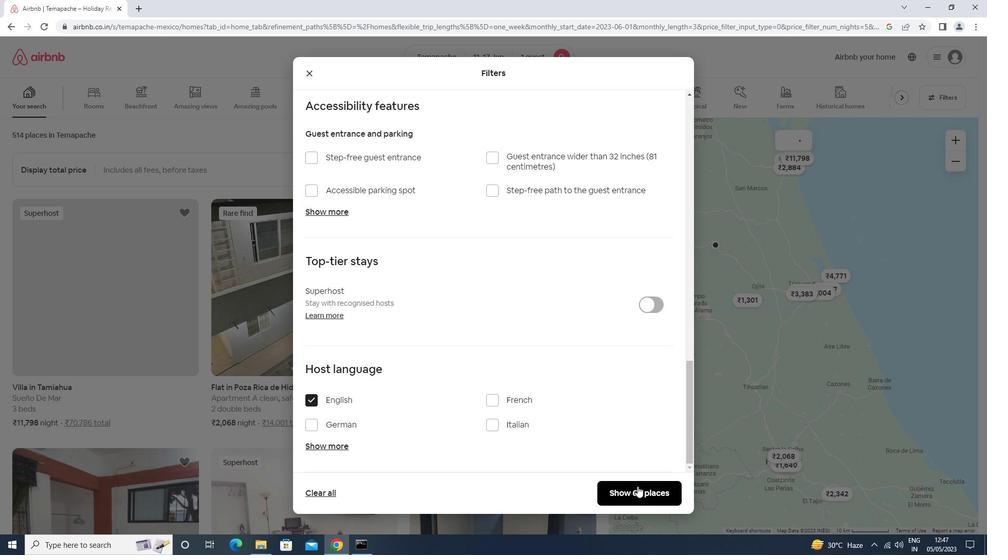 
Action: Mouse pressed left at (644, 487)
Screenshot: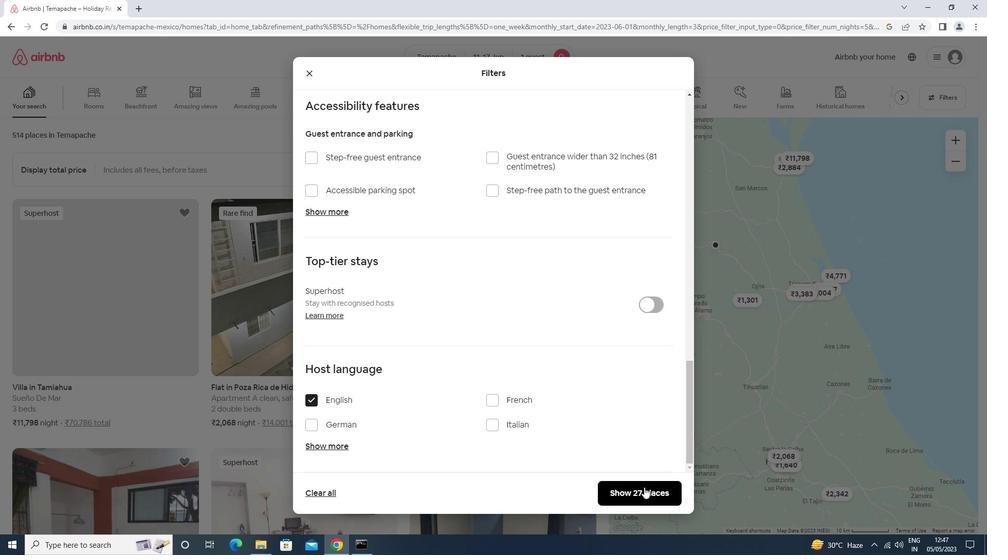 
Action: Mouse moved to (641, 486)
Screenshot: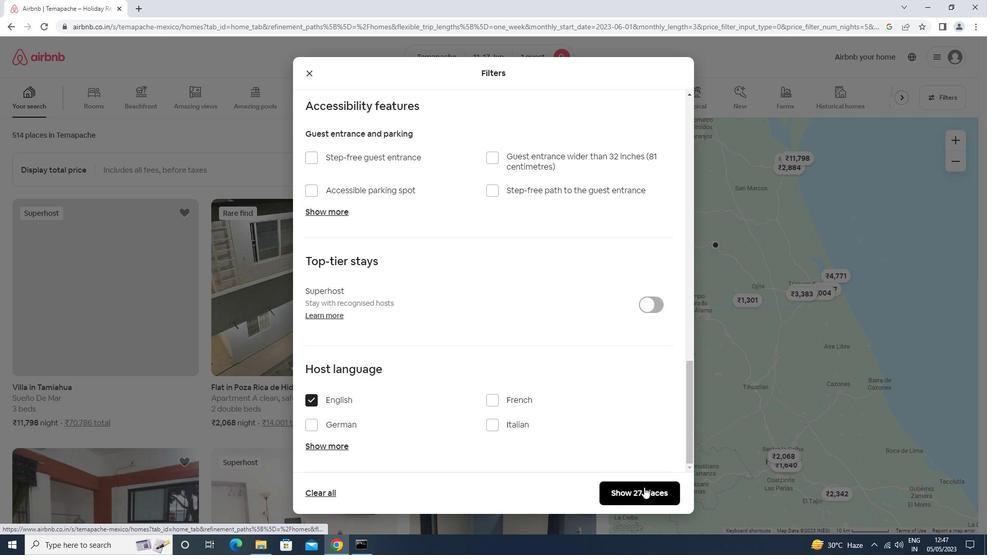 
